 Task: Create a due date automation trigger when advanced on, 2 working days after a card is due add dates due in in more than 1 days at 11:00 AM.
Action: Mouse moved to (848, 263)
Screenshot: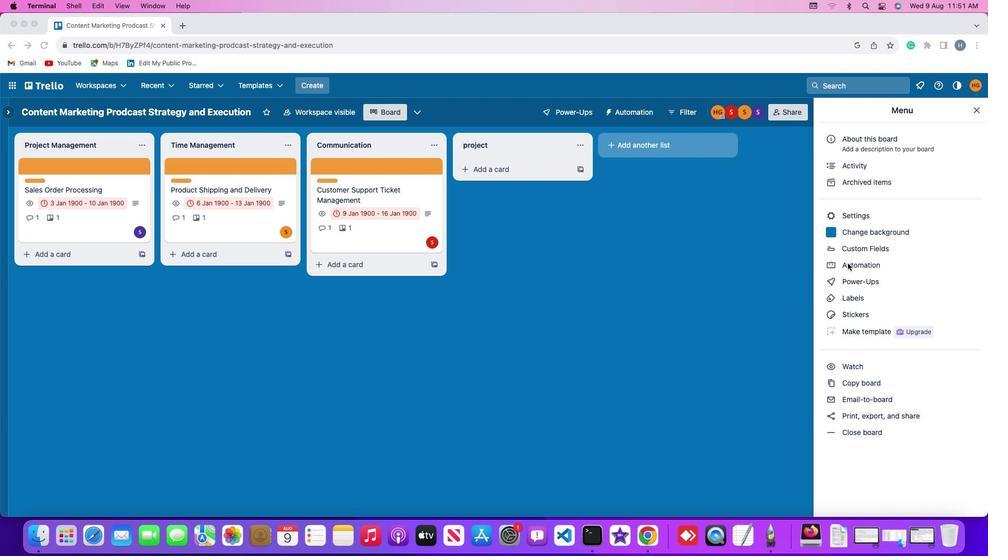 
Action: Mouse pressed left at (848, 263)
Screenshot: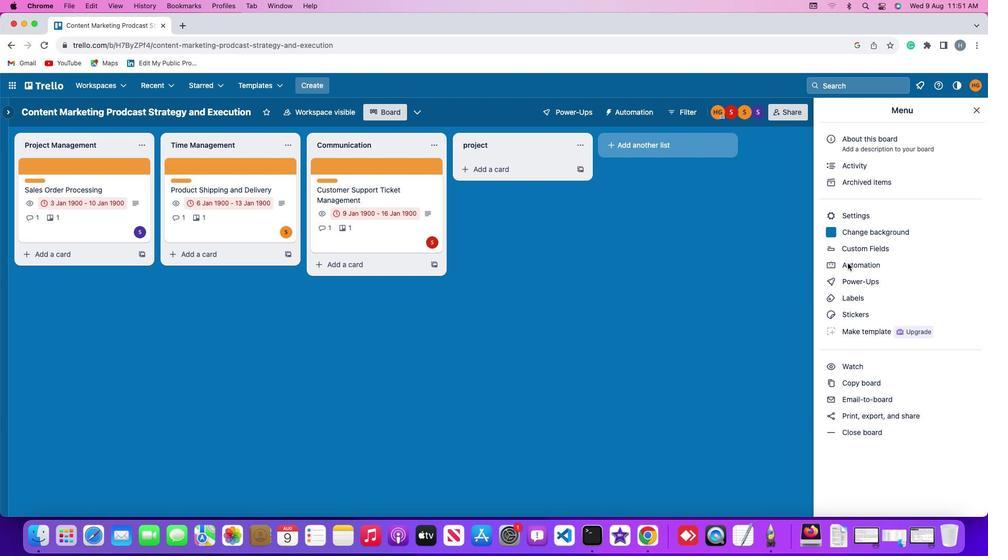 
Action: Mouse pressed left at (848, 263)
Screenshot: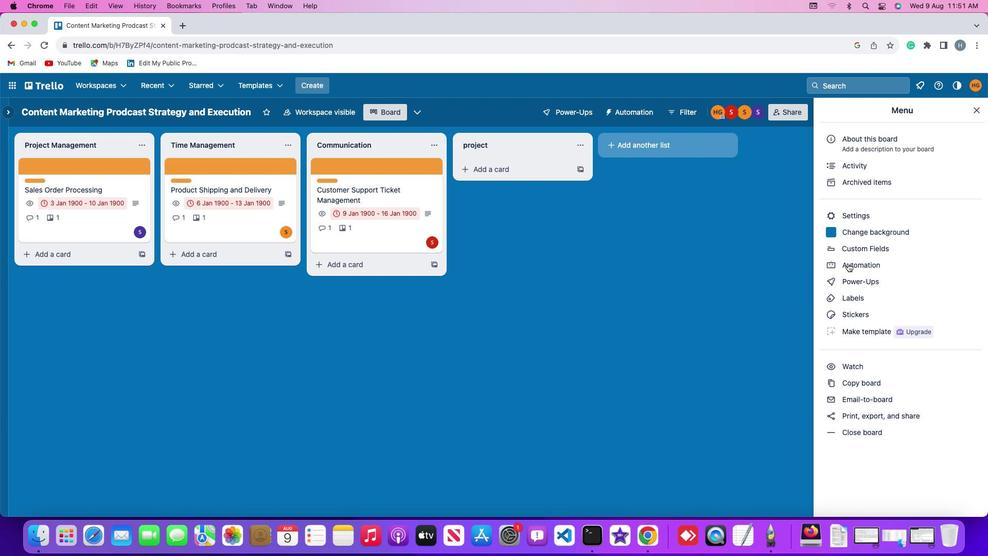 
Action: Mouse moved to (69, 242)
Screenshot: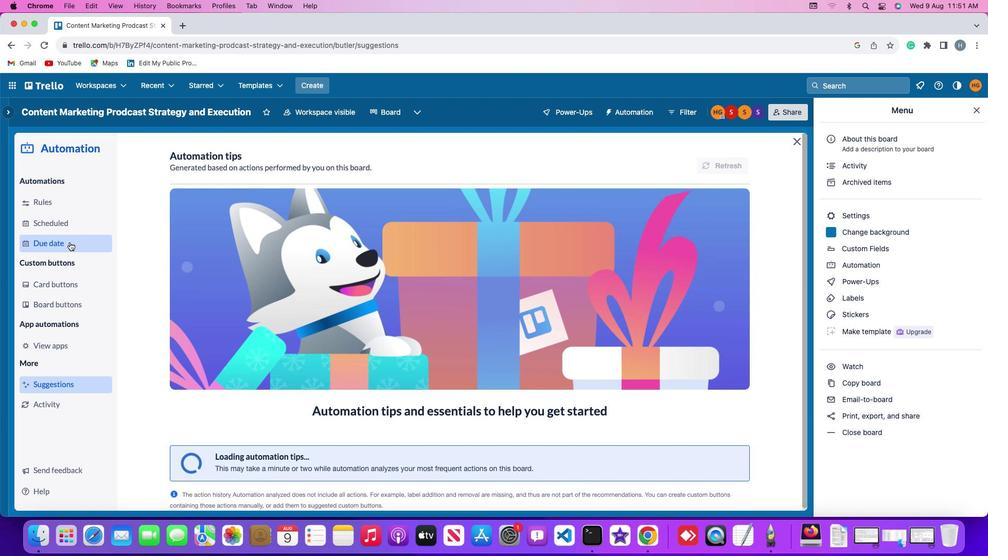 
Action: Mouse pressed left at (69, 242)
Screenshot: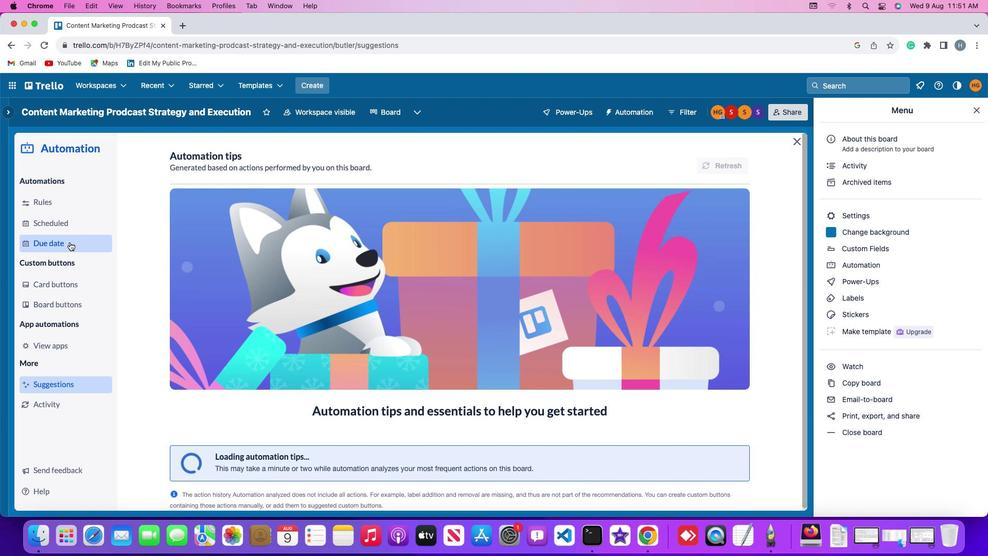 
Action: Mouse moved to (668, 158)
Screenshot: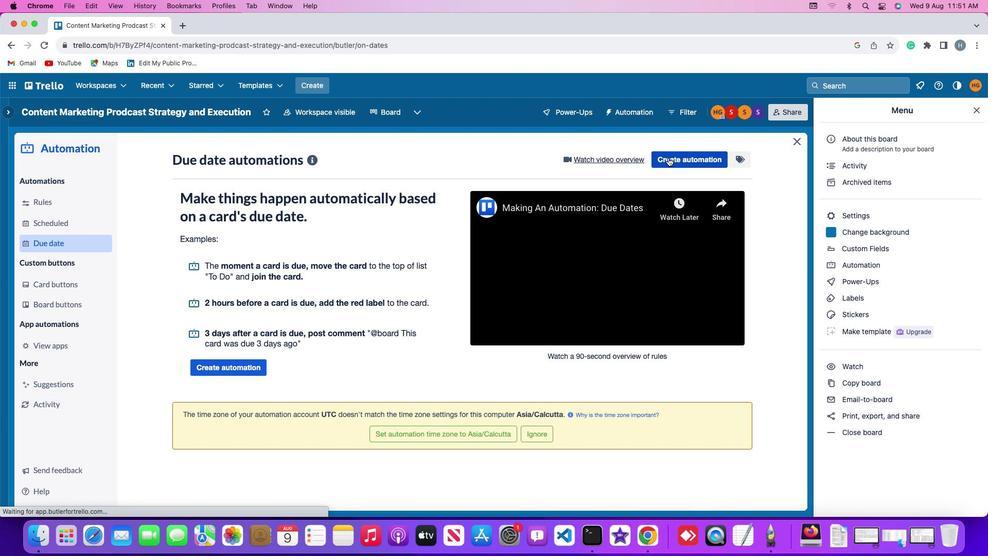 
Action: Mouse pressed left at (668, 158)
Screenshot: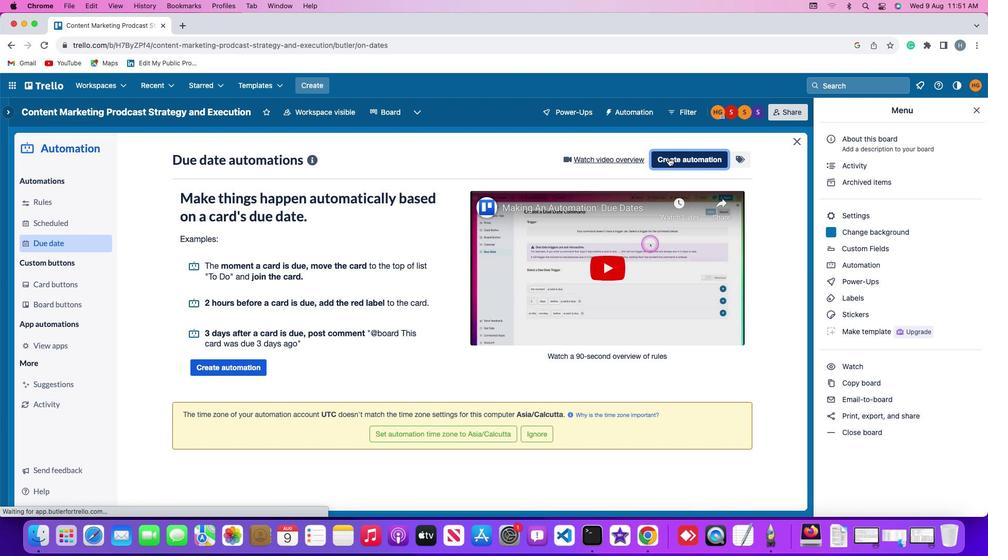 
Action: Mouse moved to (203, 259)
Screenshot: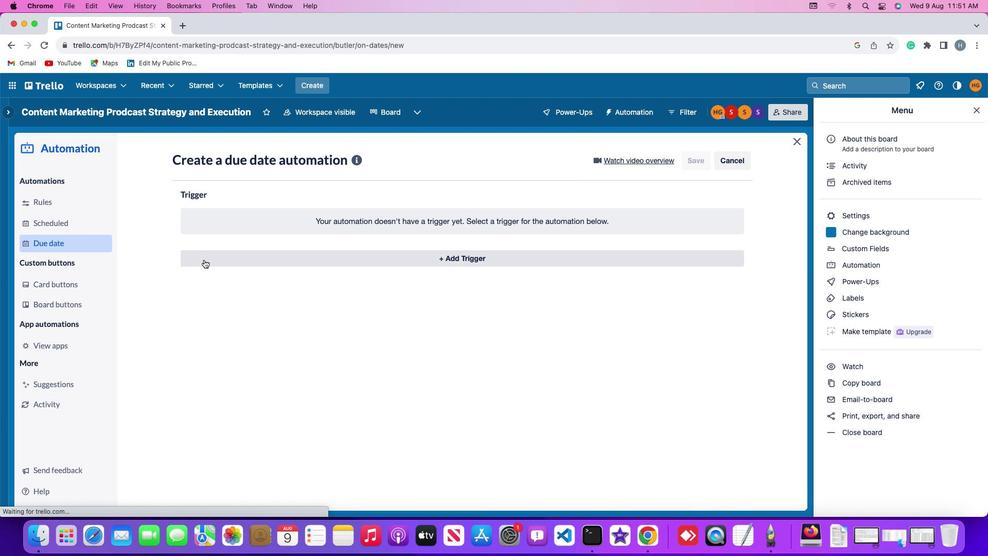 
Action: Mouse pressed left at (203, 259)
Screenshot: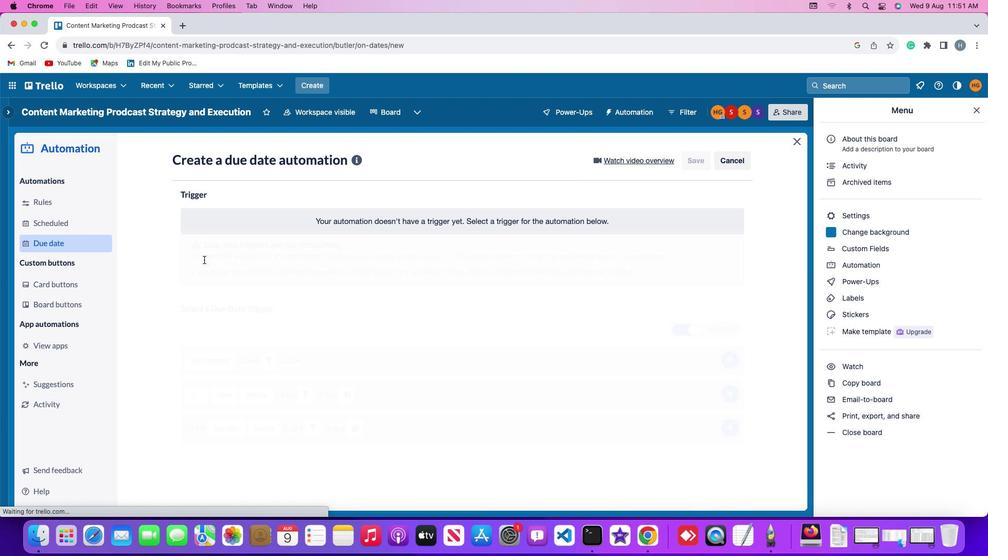 
Action: Mouse moved to (201, 414)
Screenshot: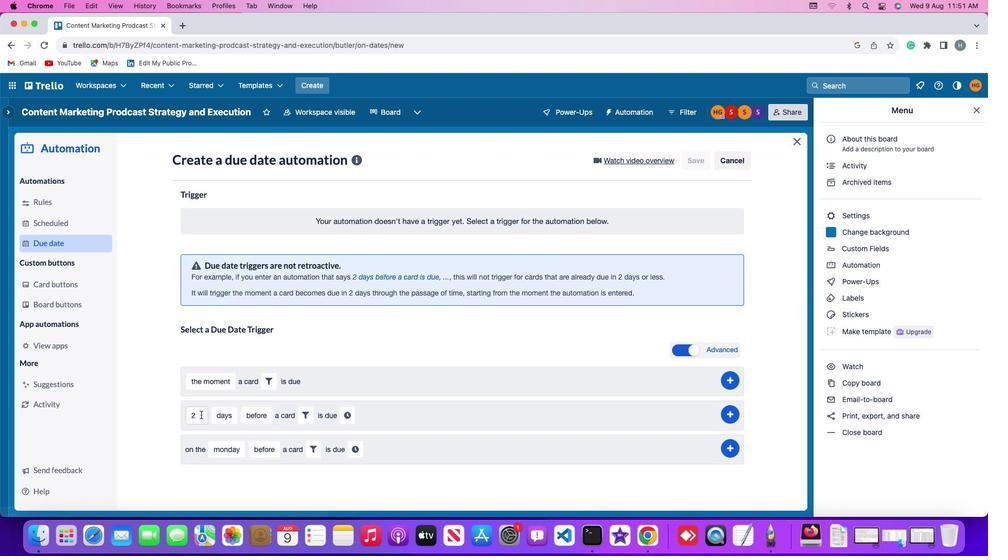 
Action: Mouse pressed left at (201, 414)
Screenshot: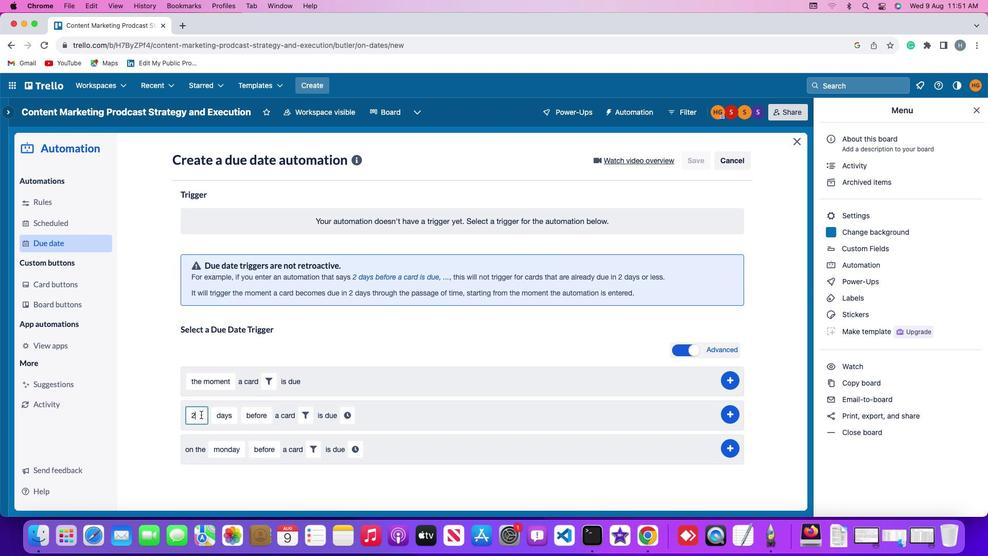 
Action: Mouse moved to (201, 414)
Screenshot: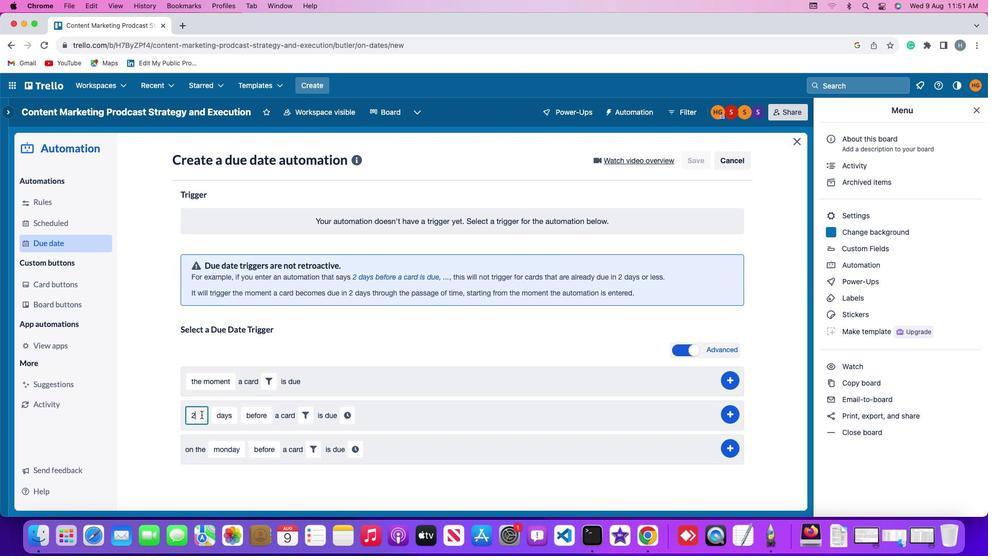 
Action: Key pressed Key.backspace'2'
Screenshot: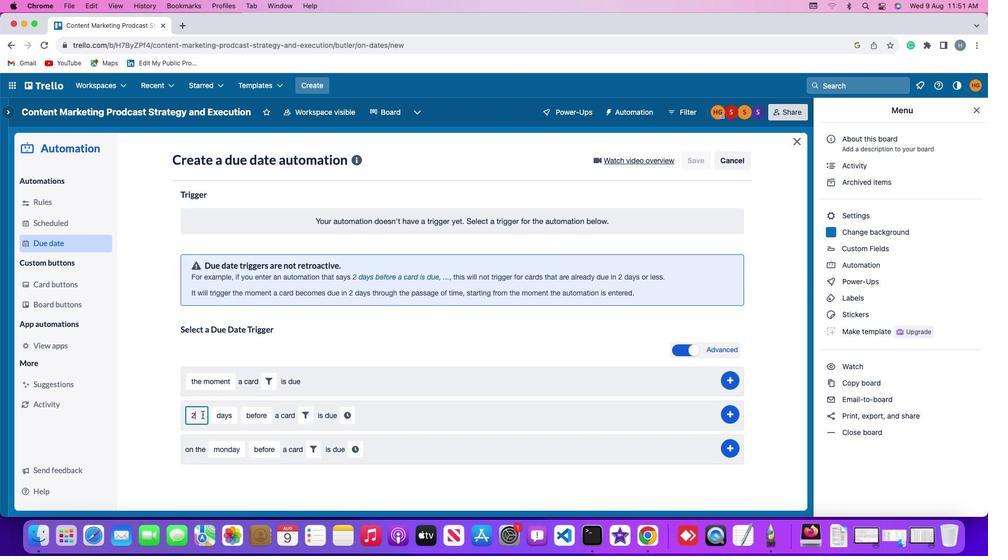 
Action: Mouse moved to (224, 418)
Screenshot: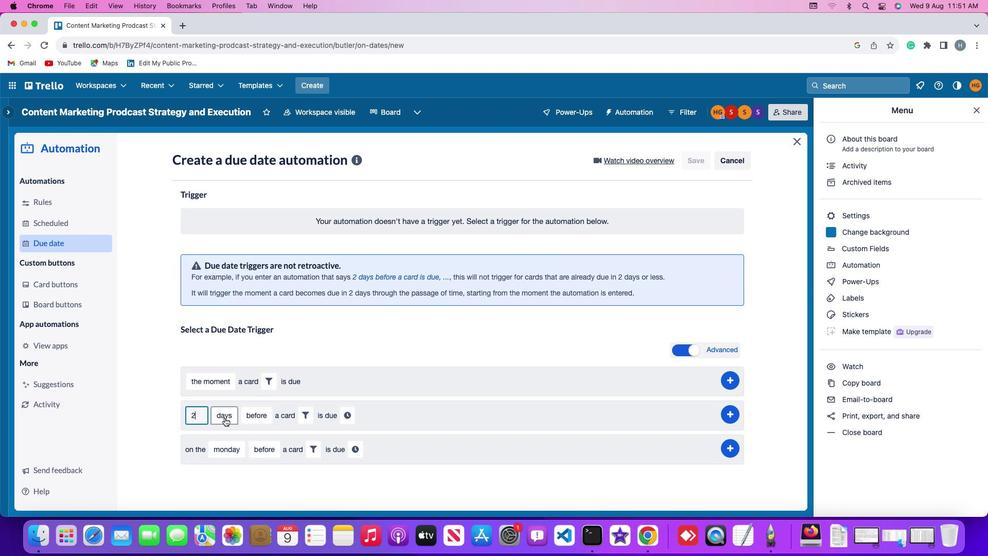 
Action: Mouse pressed left at (224, 418)
Screenshot: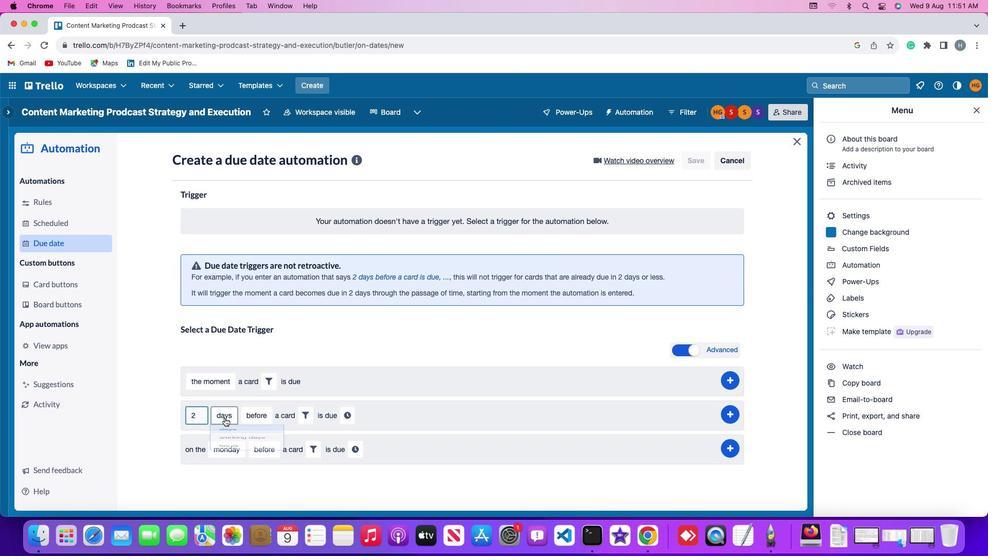 
Action: Mouse moved to (229, 460)
Screenshot: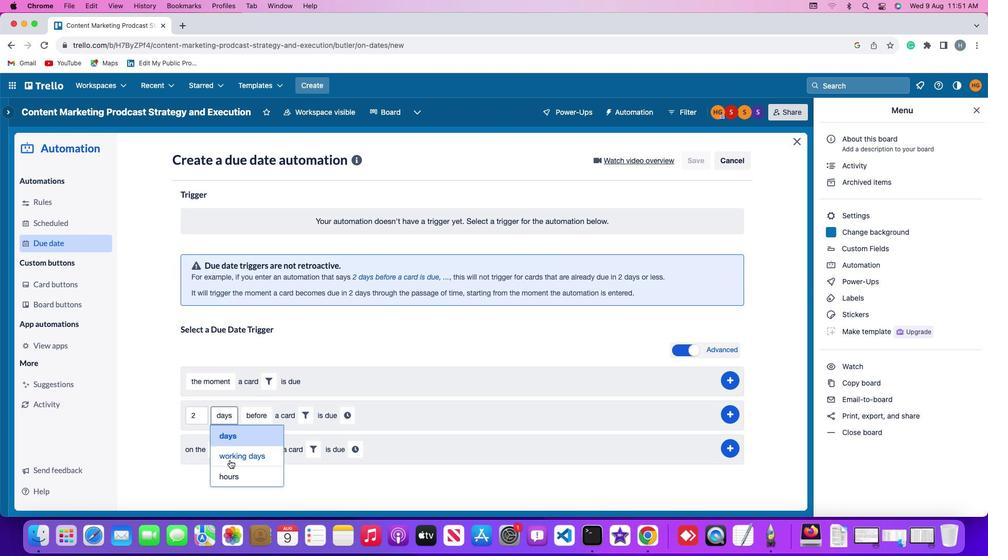 
Action: Mouse pressed left at (229, 460)
Screenshot: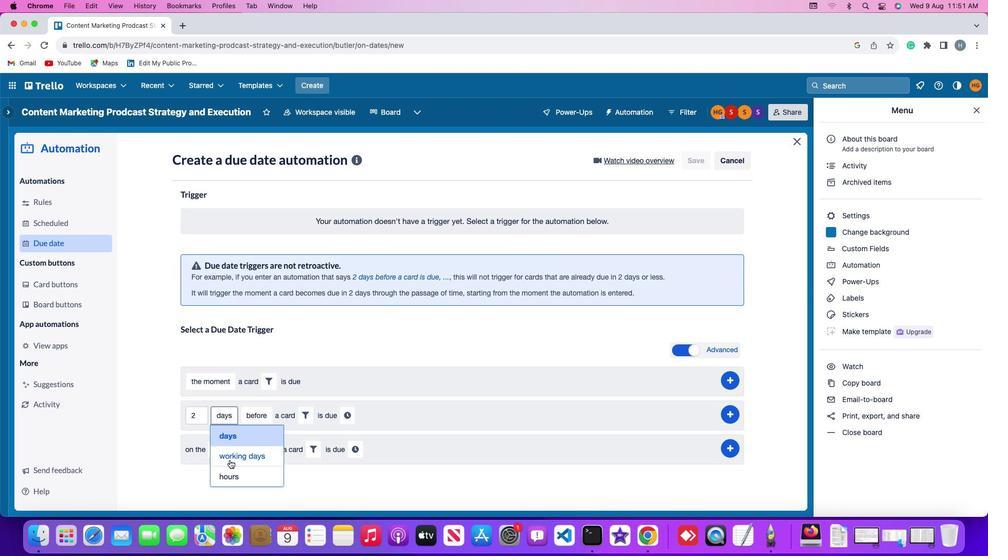 
Action: Mouse moved to (282, 412)
Screenshot: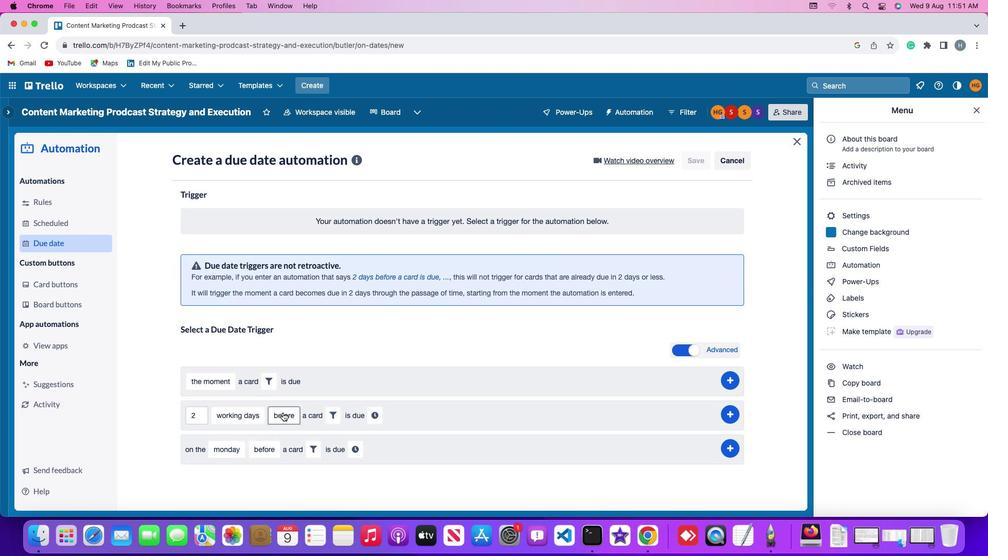 
Action: Mouse pressed left at (282, 412)
Screenshot: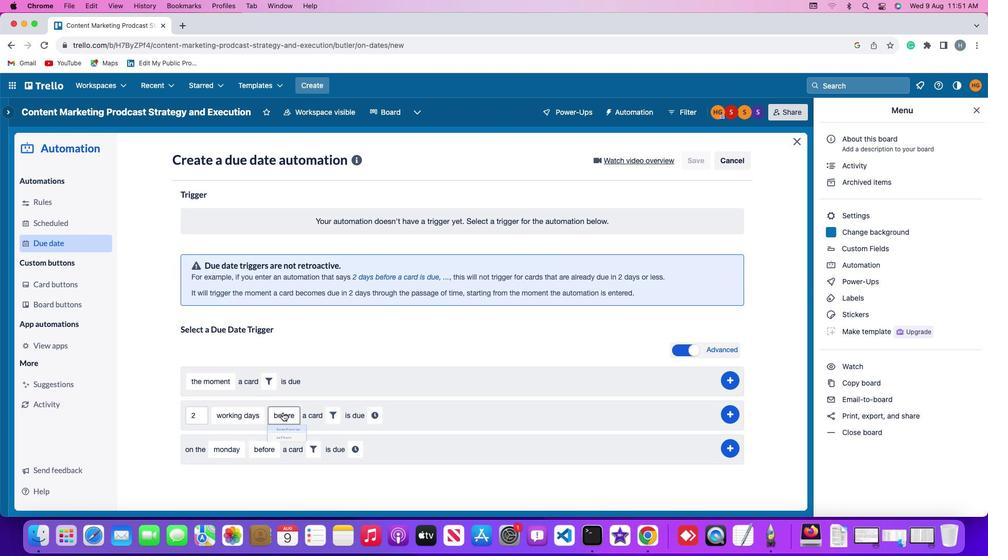
Action: Mouse moved to (280, 454)
Screenshot: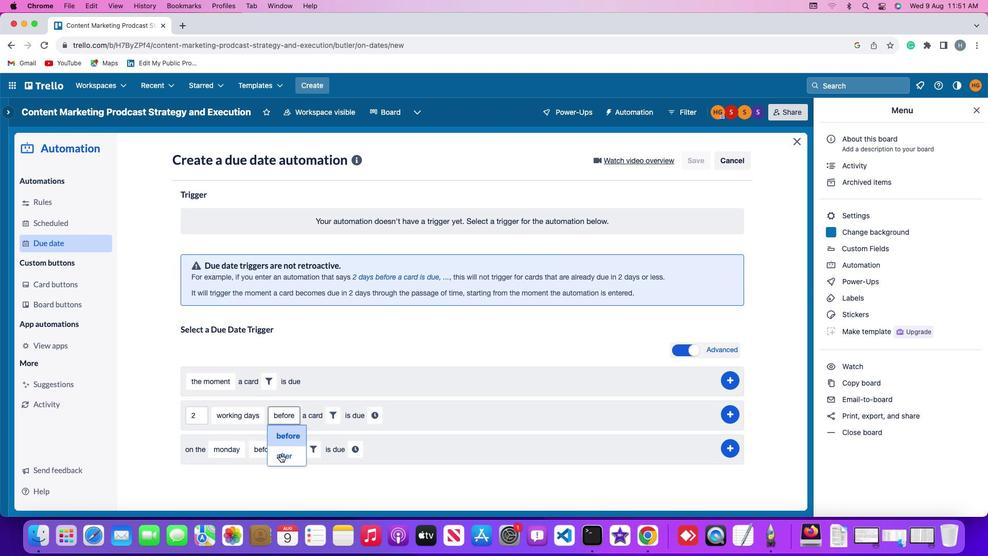 
Action: Mouse pressed left at (280, 454)
Screenshot: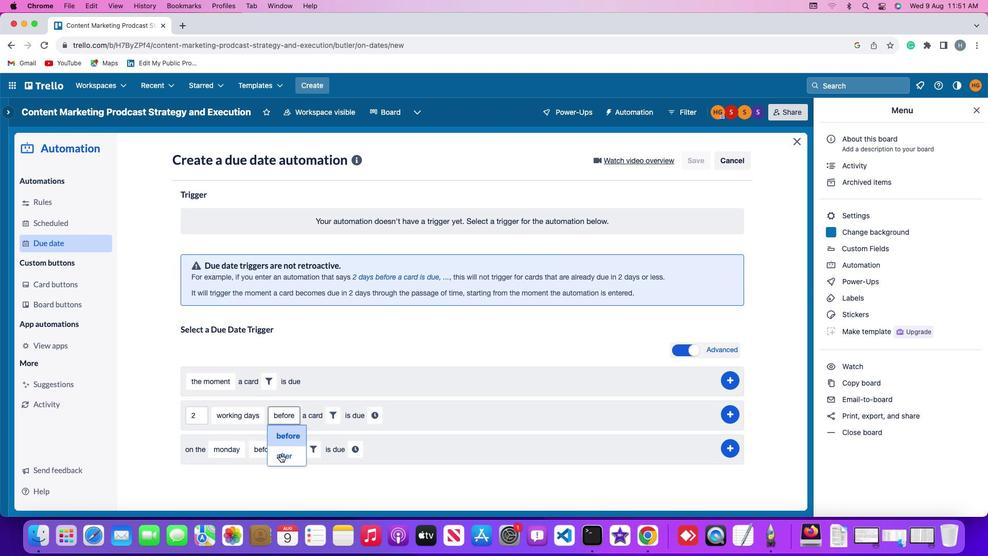 
Action: Mouse moved to (326, 417)
Screenshot: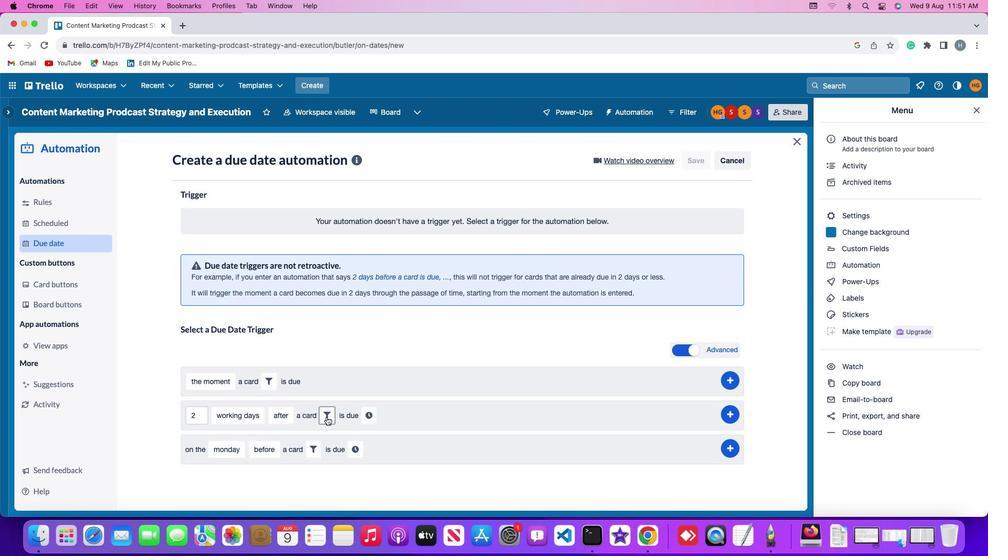 
Action: Mouse pressed left at (326, 417)
Screenshot: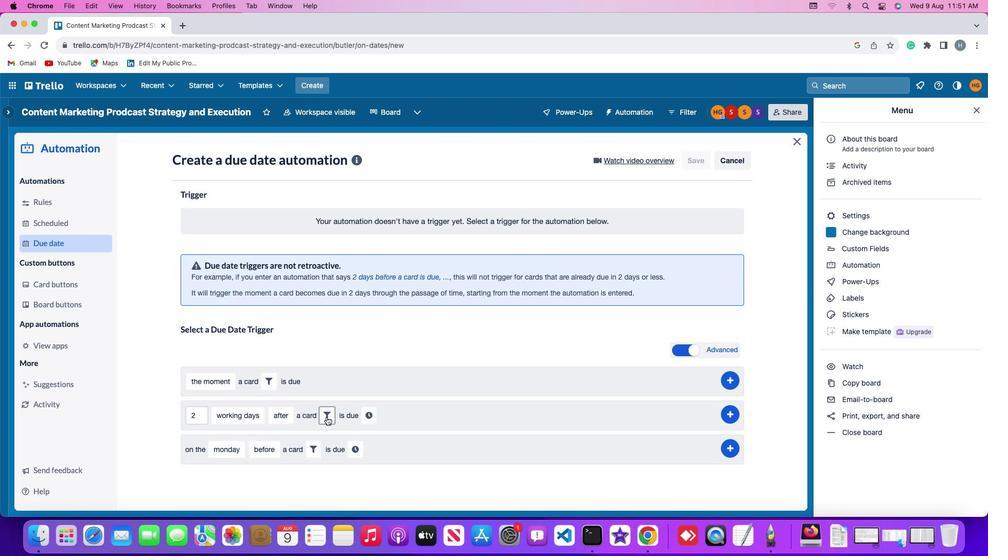 
Action: Mouse moved to (381, 454)
Screenshot: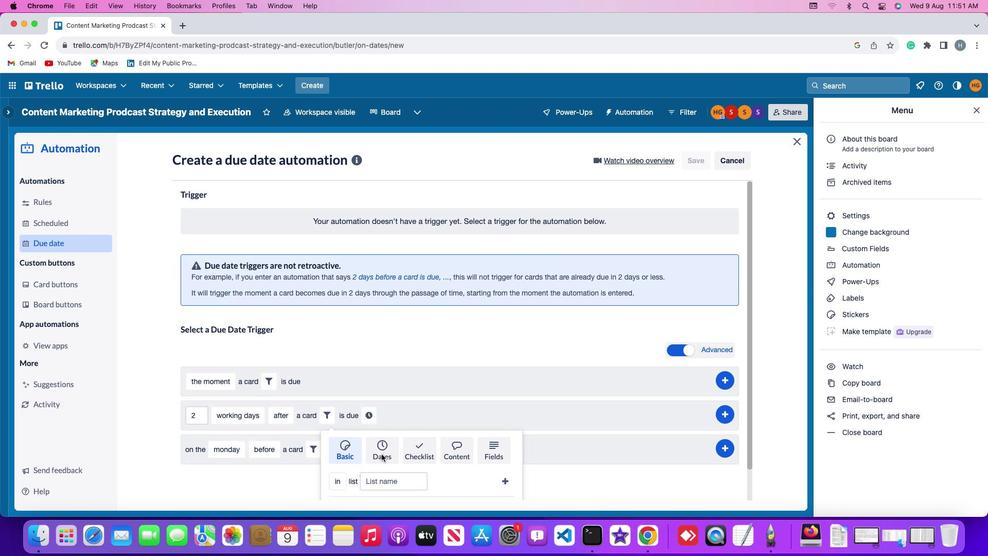 
Action: Mouse pressed left at (381, 454)
Screenshot: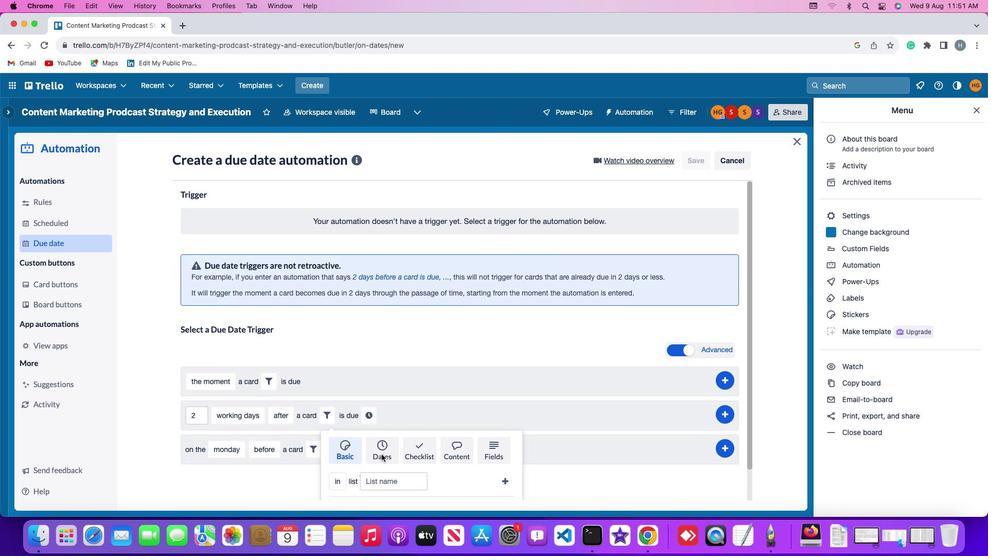 
Action: Mouse moved to (283, 481)
Screenshot: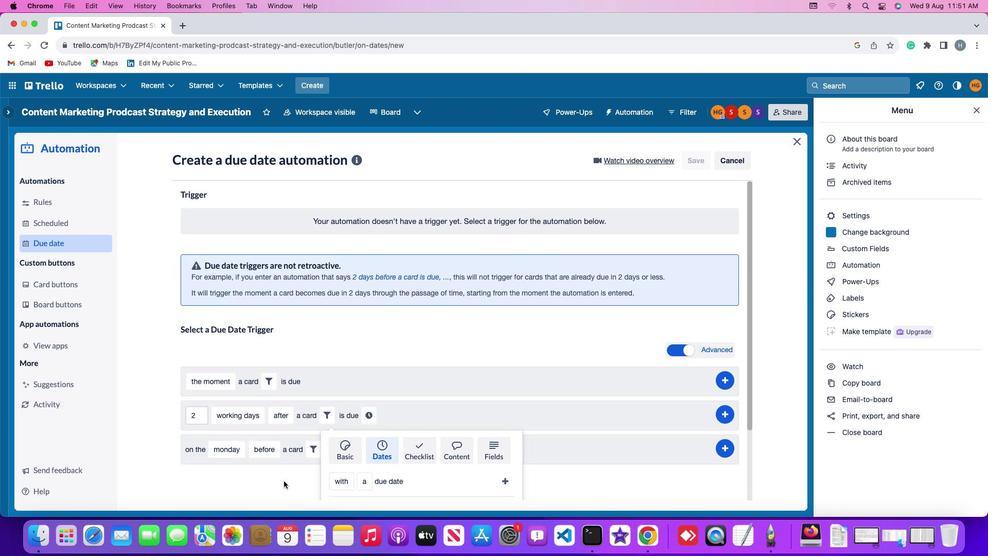 
Action: Mouse scrolled (283, 481) with delta (0, 0)
Screenshot: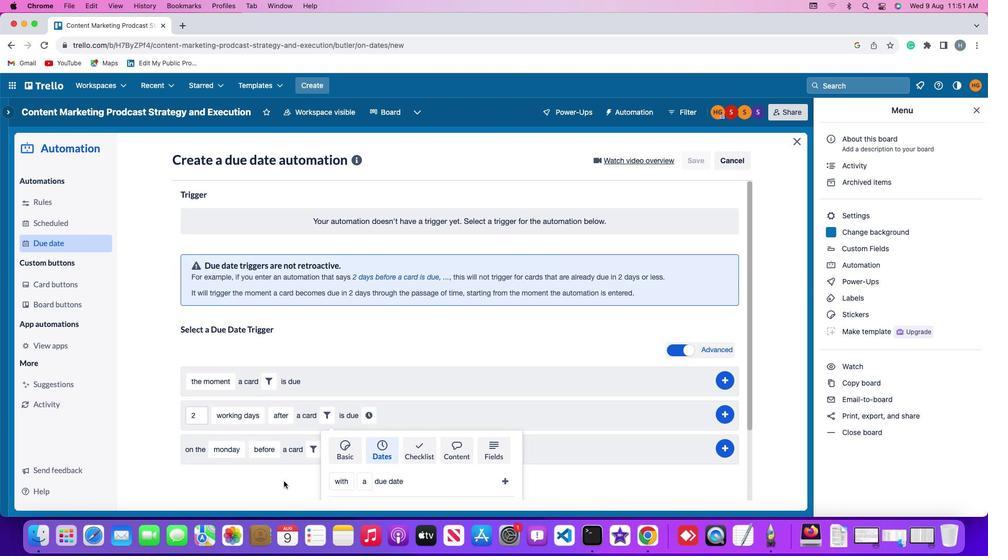 
Action: Mouse scrolled (283, 481) with delta (0, 0)
Screenshot: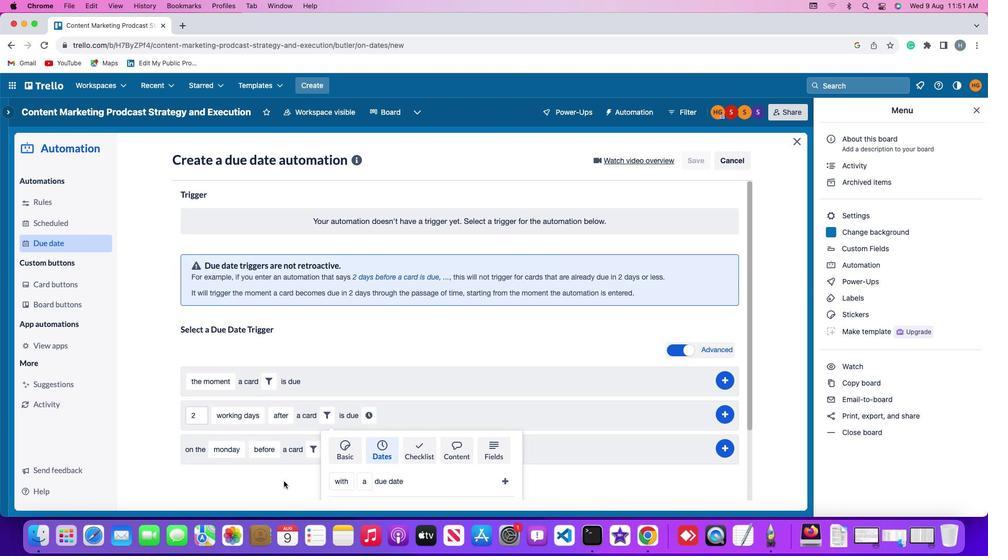 
Action: Mouse scrolled (283, 481) with delta (0, -2)
Screenshot: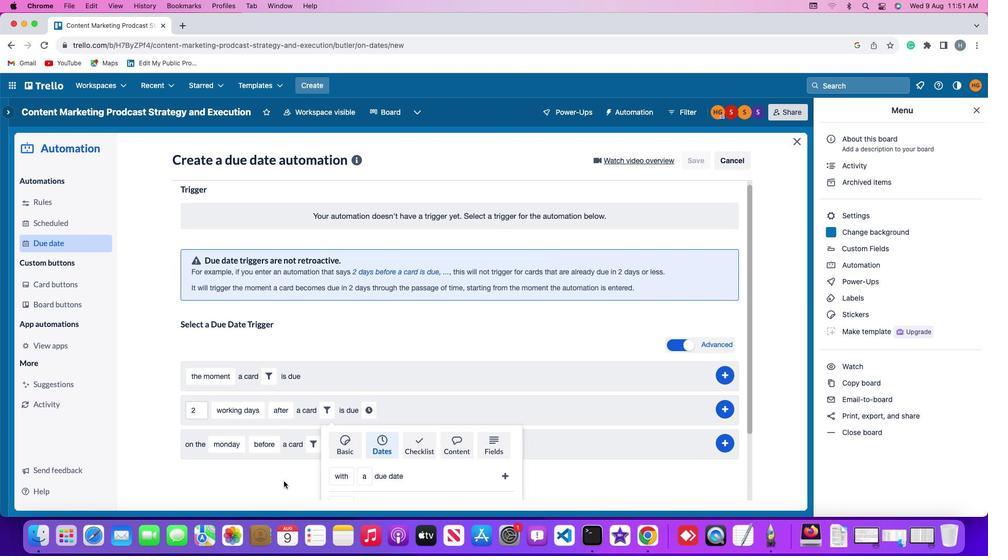 
Action: Mouse scrolled (283, 481) with delta (0, -2)
Screenshot: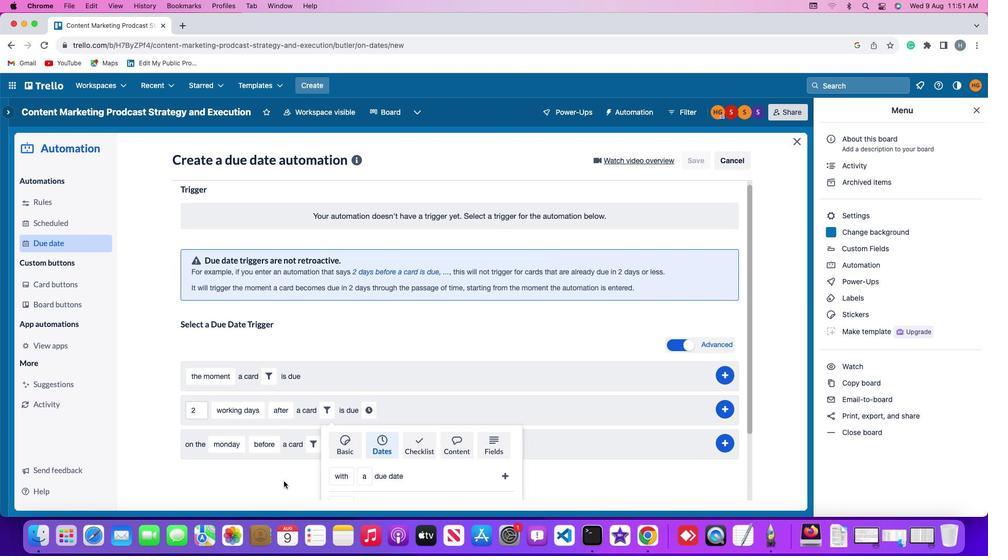
Action: Mouse scrolled (283, 481) with delta (0, -3)
Screenshot: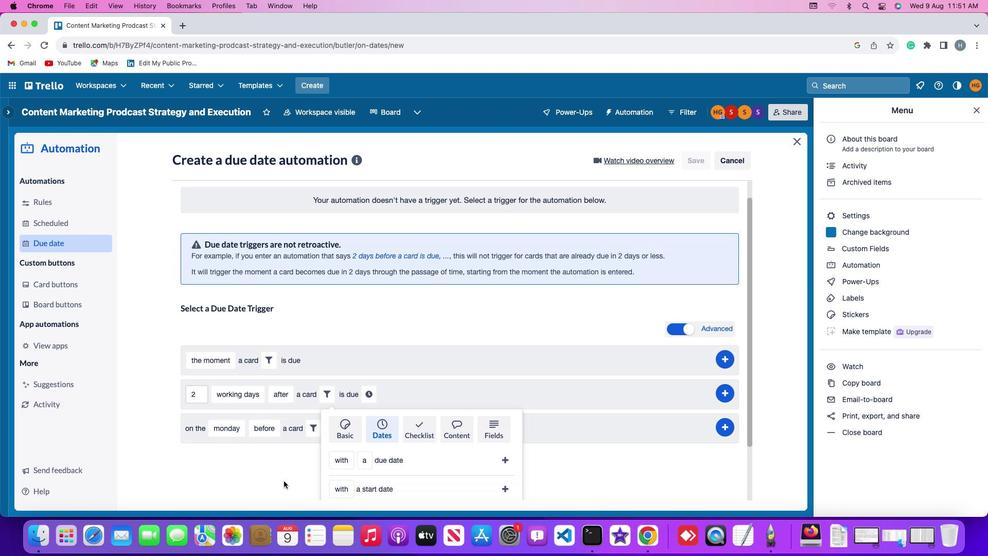 
Action: Mouse scrolled (283, 481) with delta (0, -3)
Screenshot: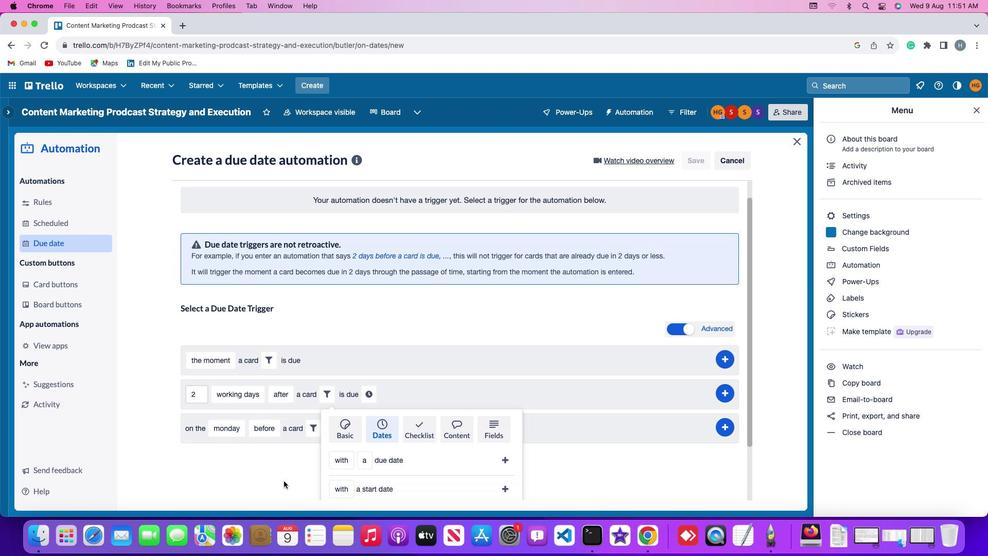 
Action: Mouse scrolled (283, 481) with delta (0, -3)
Screenshot: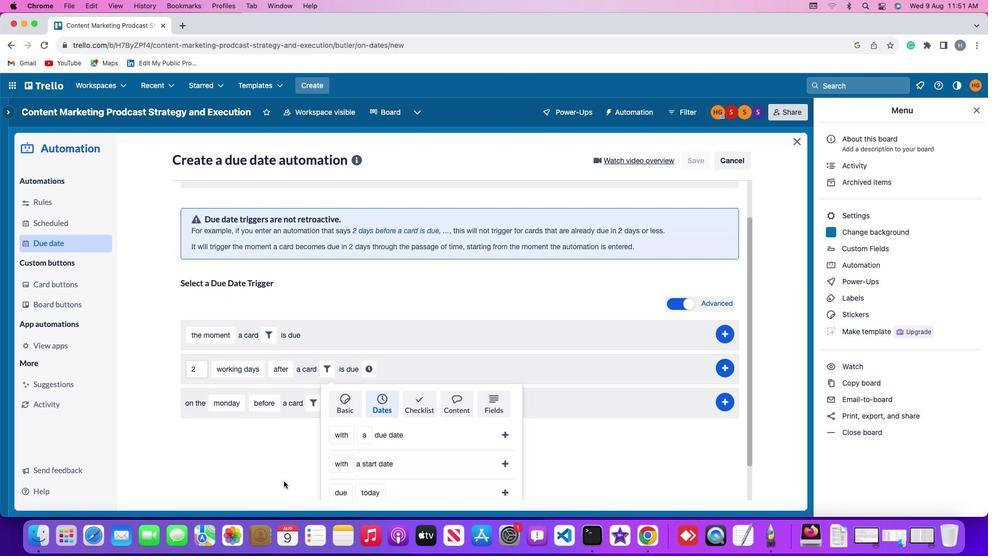 
Action: Mouse scrolled (283, 481) with delta (0, 0)
Screenshot: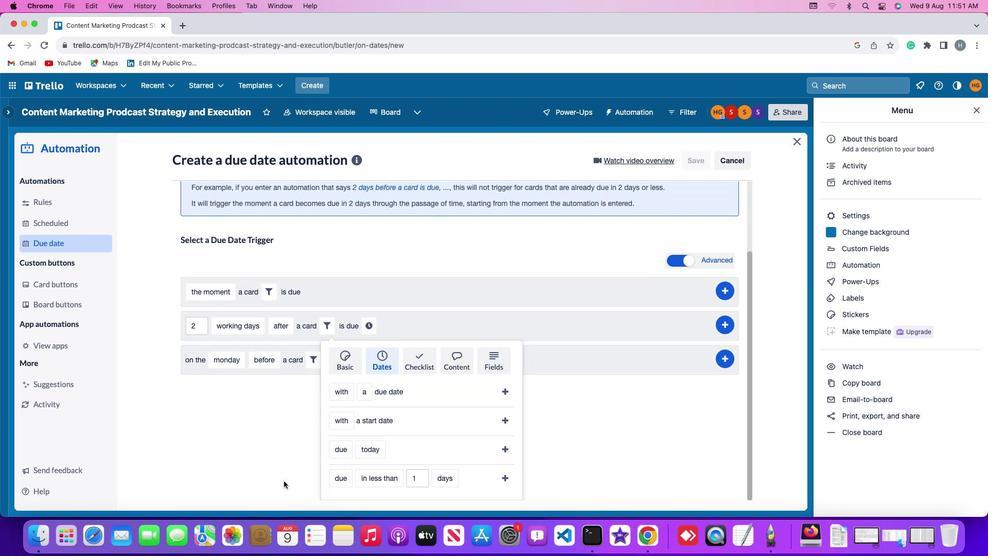 
Action: Mouse scrolled (283, 481) with delta (0, 0)
Screenshot: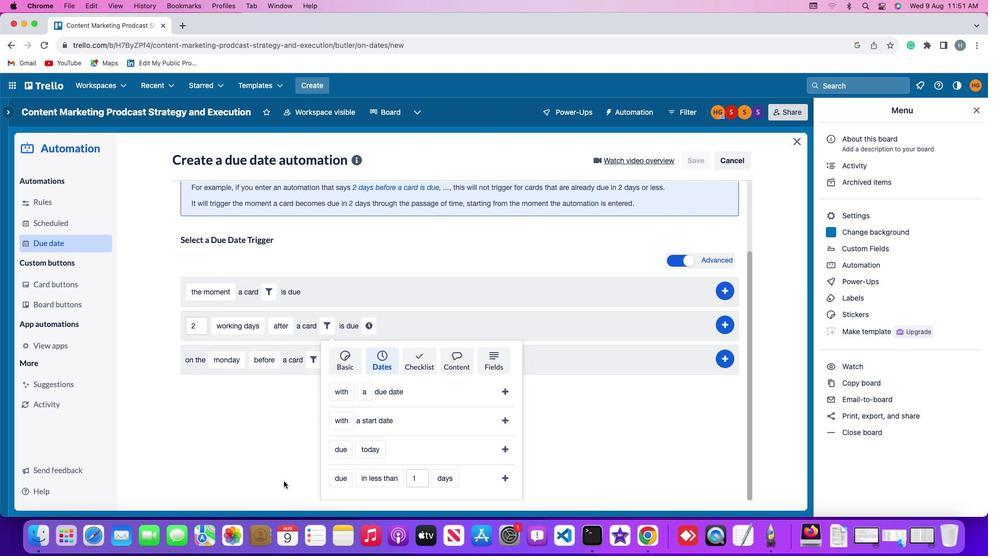 
Action: Mouse scrolled (283, 481) with delta (0, -1)
Screenshot: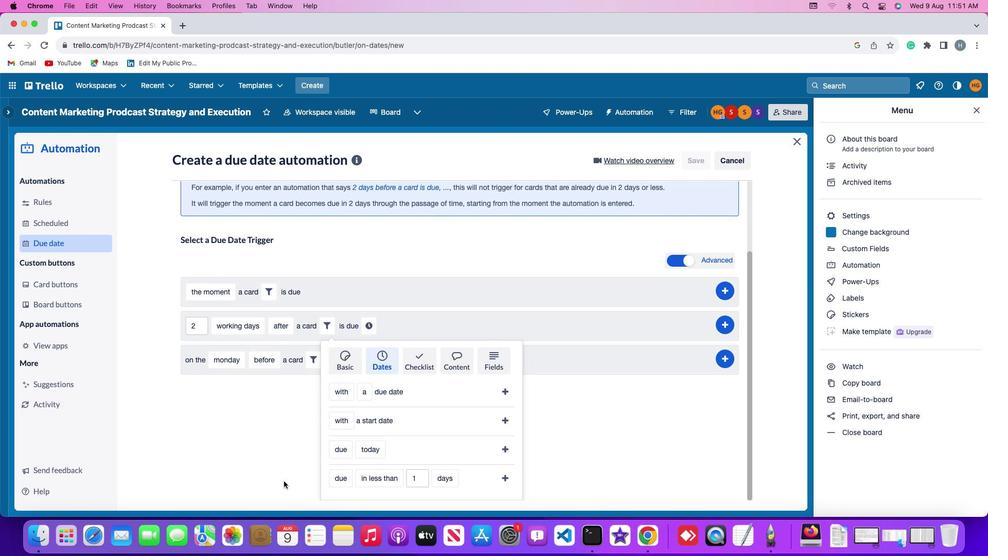 
Action: Mouse moved to (338, 479)
Screenshot: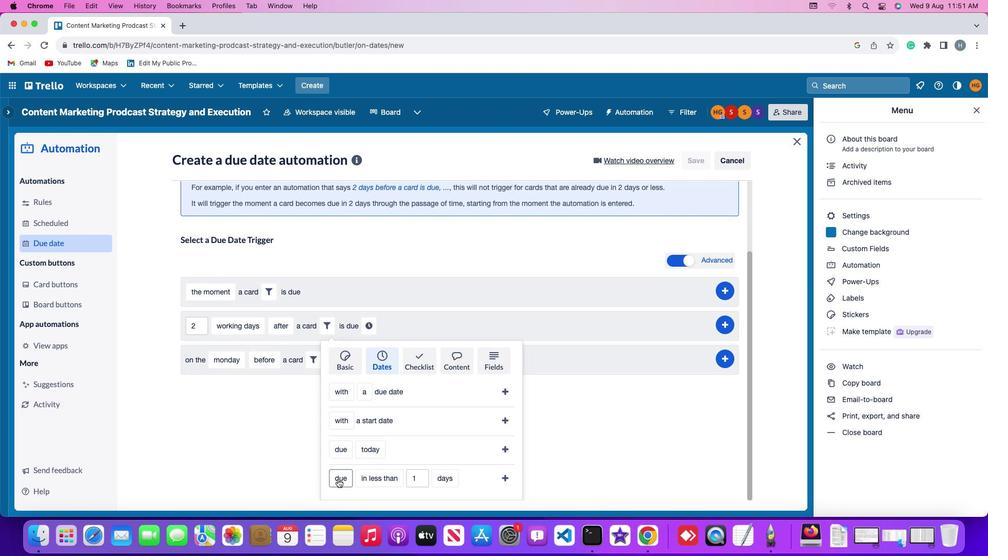 
Action: Mouse pressed left at (338, 479)
Screenshot: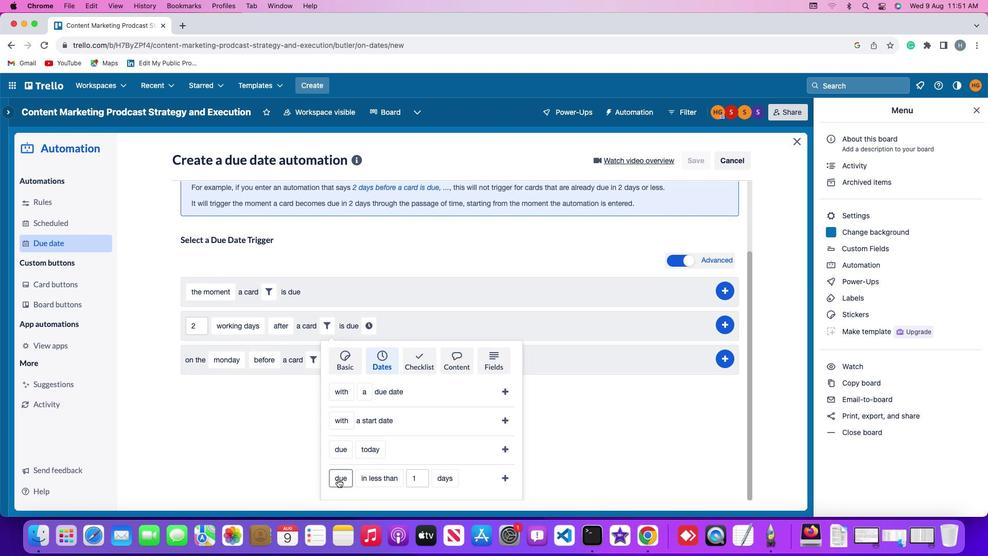 
Action: Mouse moved to (357, 439)
Screenshot: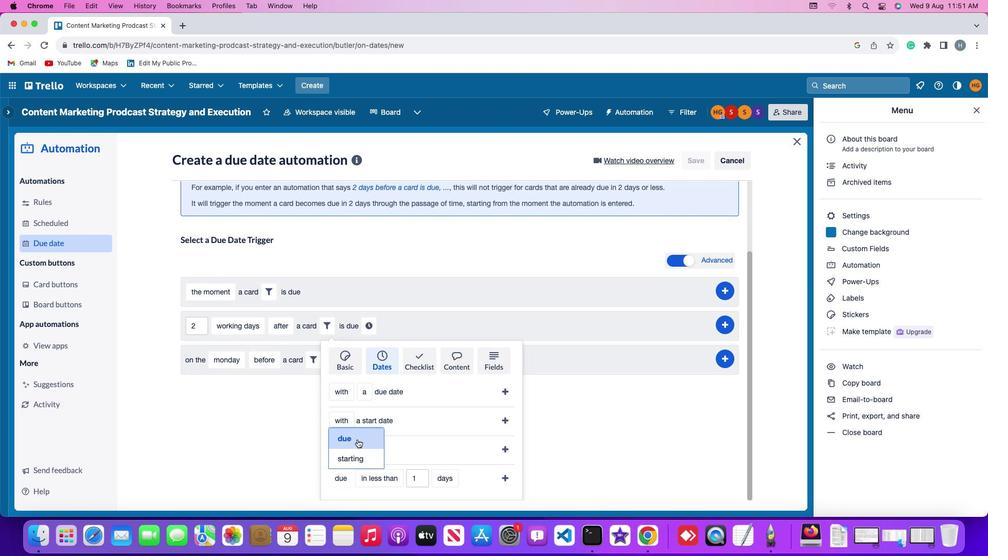 
Action: Mouse pressed left at (357, 439)
Screenshot: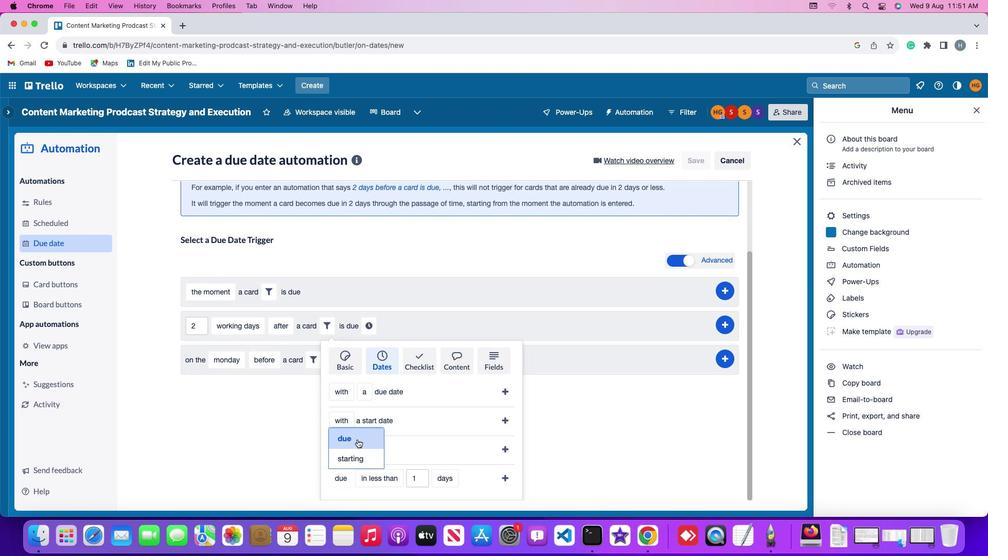 
Action: Mouse moved to (378, 478)
Screenshot: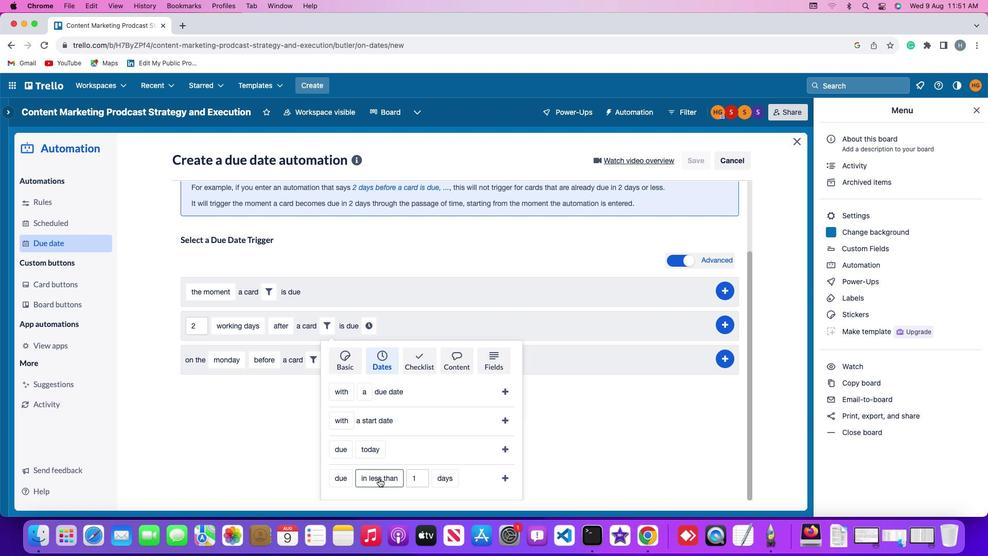 
Action: Mouse pressed left at (378, 478)
Screenshot: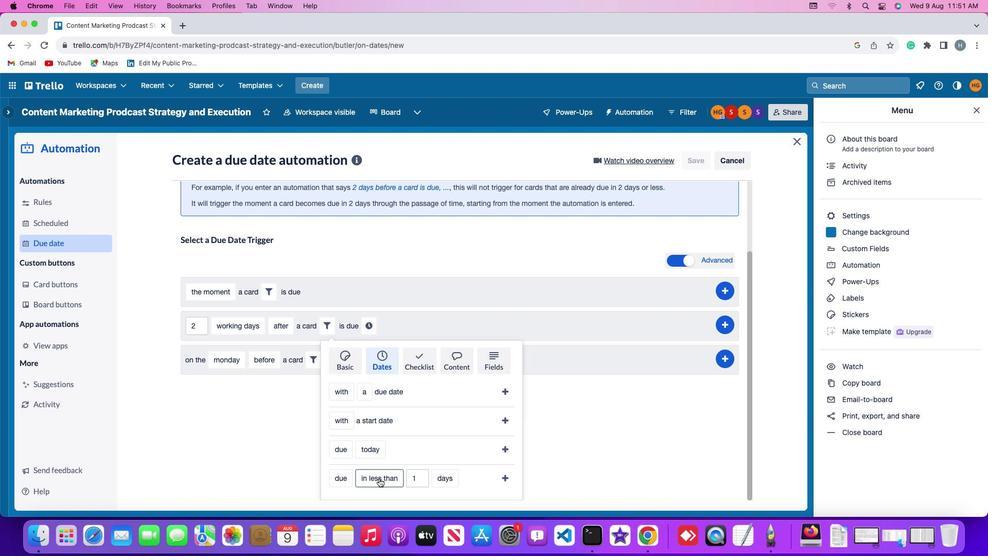 
Action: Mouse moved to (389, 414)
Screenshot: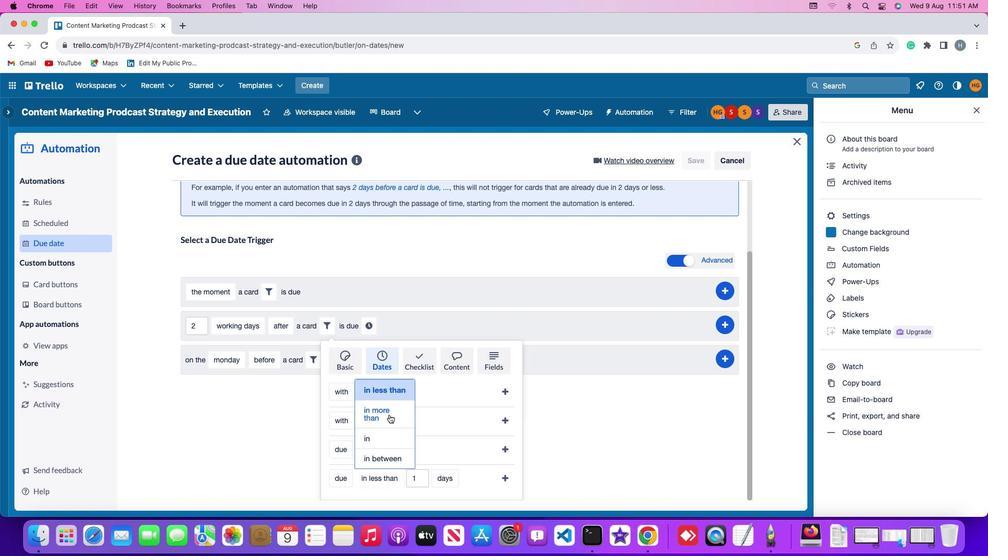 
Action: Mouse pressed left at (389, 414)
Screenshot: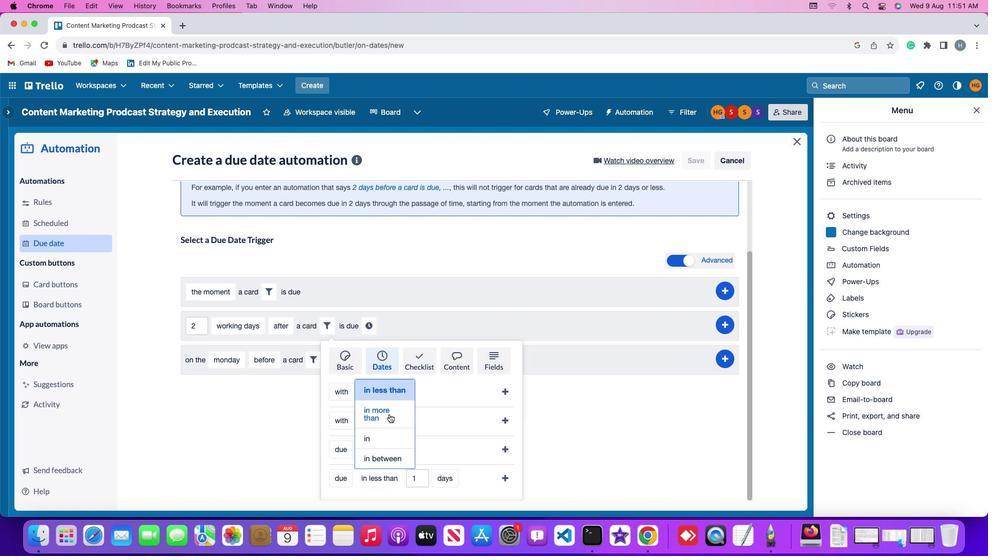 
Action: Mouse moved to (422, 478)
Screenshot: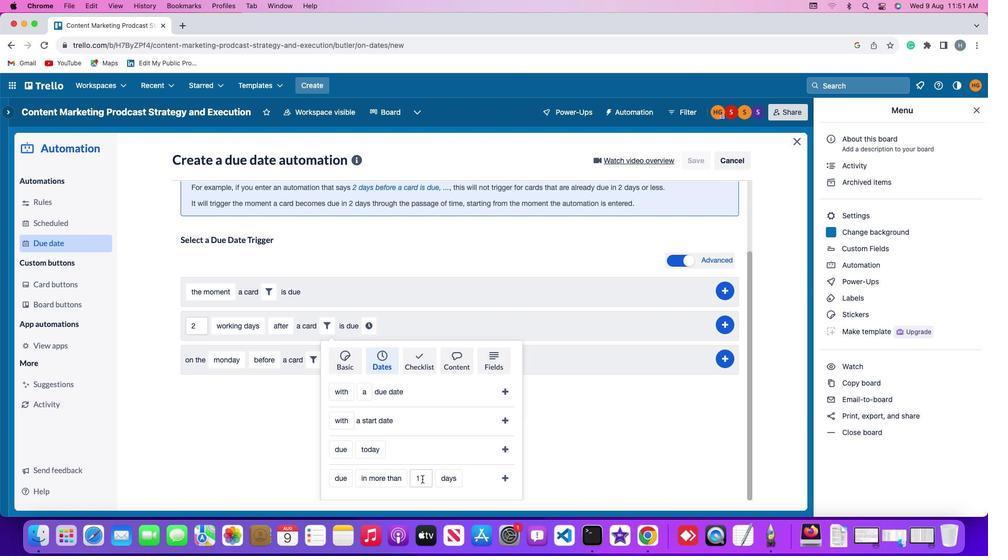 
Action: Mouse pressed left at (422, 478)
Screenshot: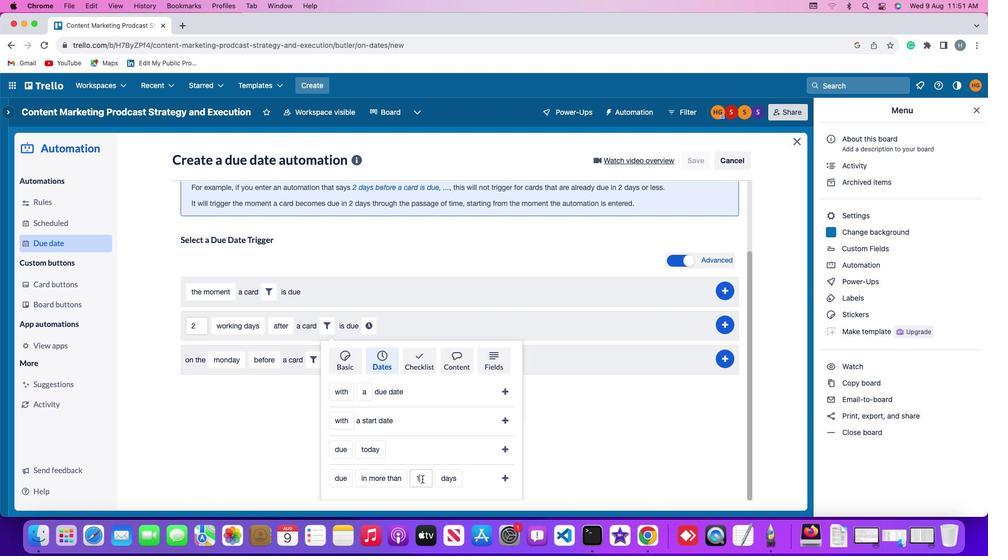 
Action: Key pressed Key.backspace
Screenshot: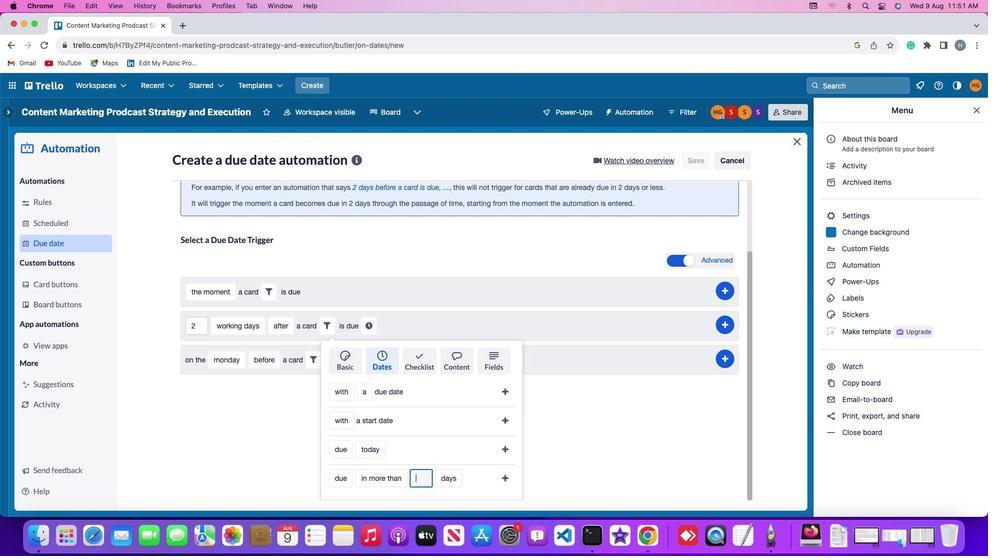 
Action: Mouse moved to (422, 478)
Screenshot: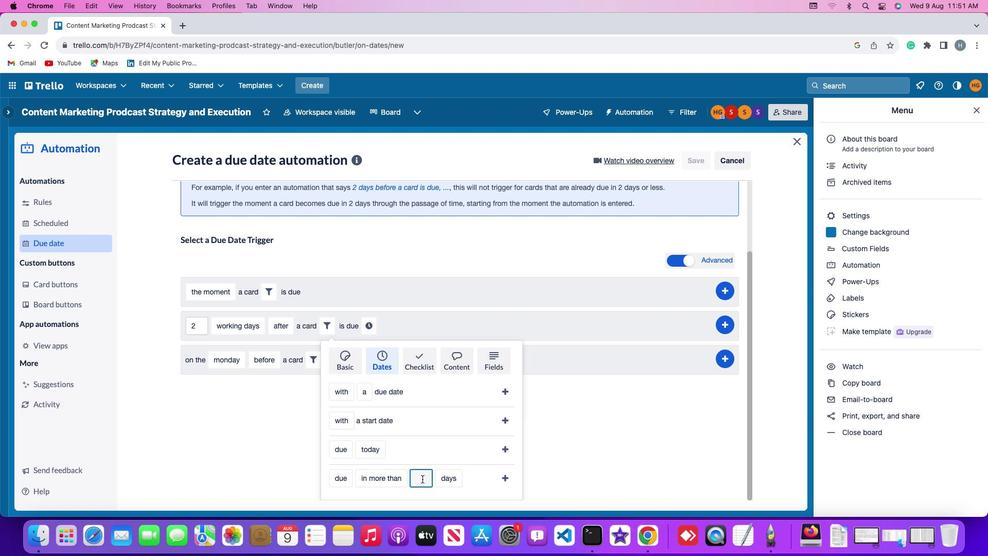 
Action: Key pressed '1'
Screenshot: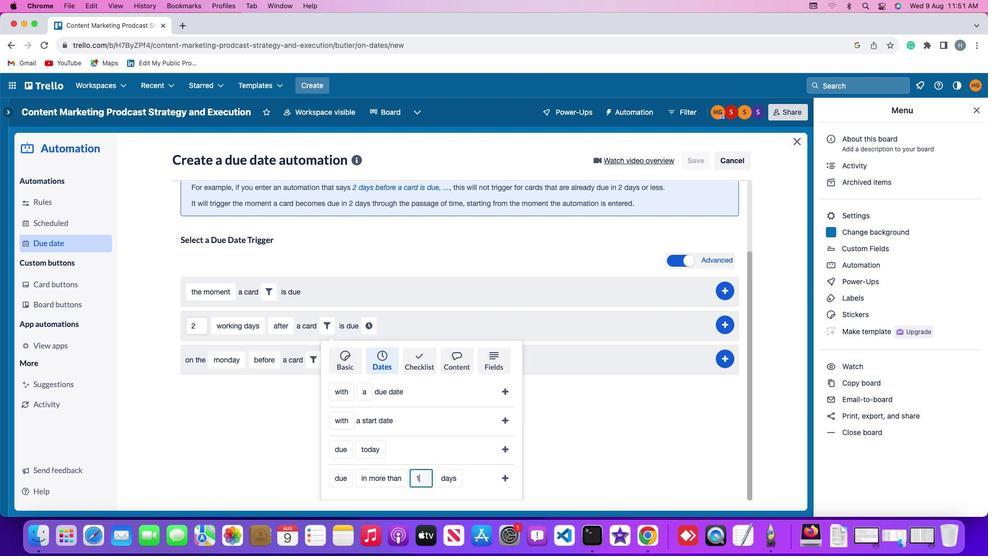 
Action: Mouse moved to (444, 479)
Screenshot: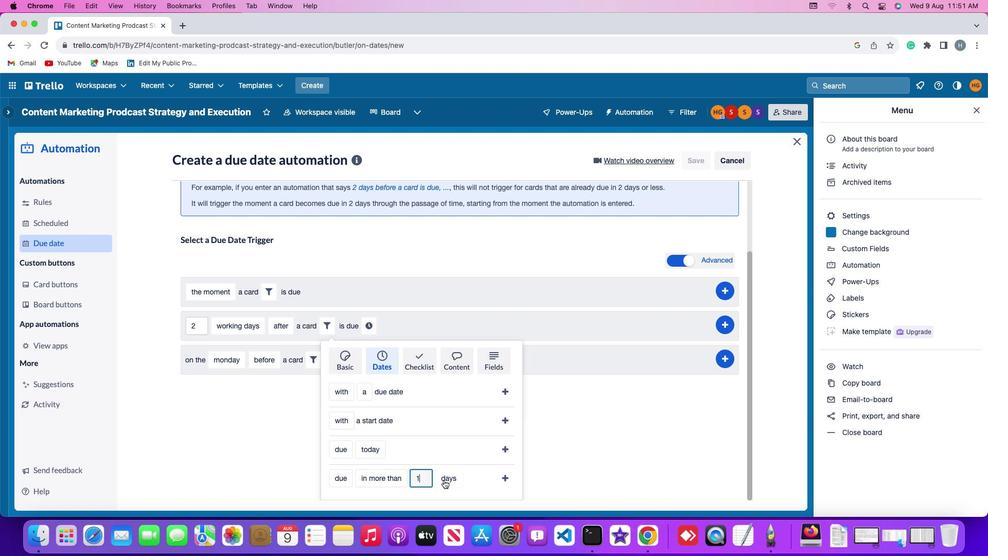 
Action: Mouse pressed left at (444, 479)
Screenshot: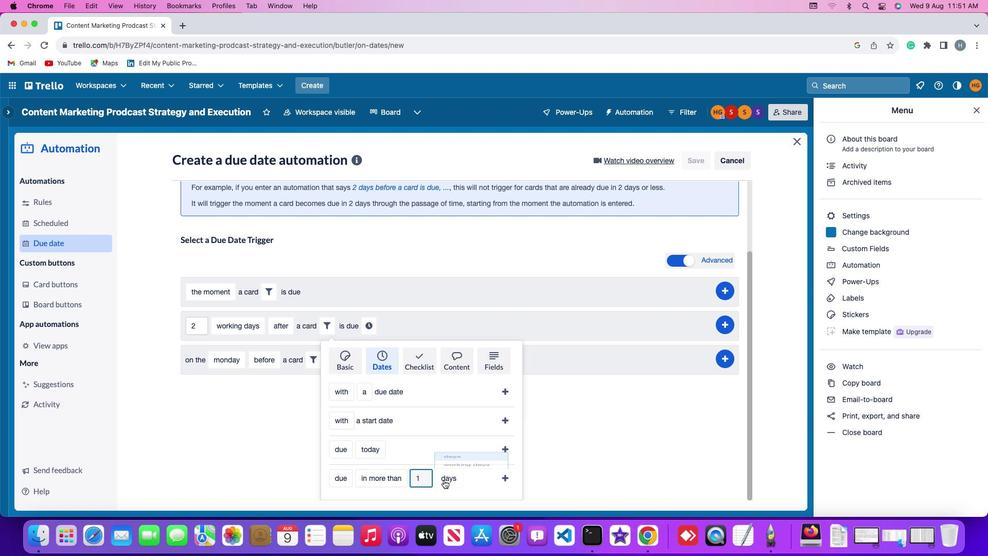 
Action: Mouse moved to (459, 440)
Screenshot: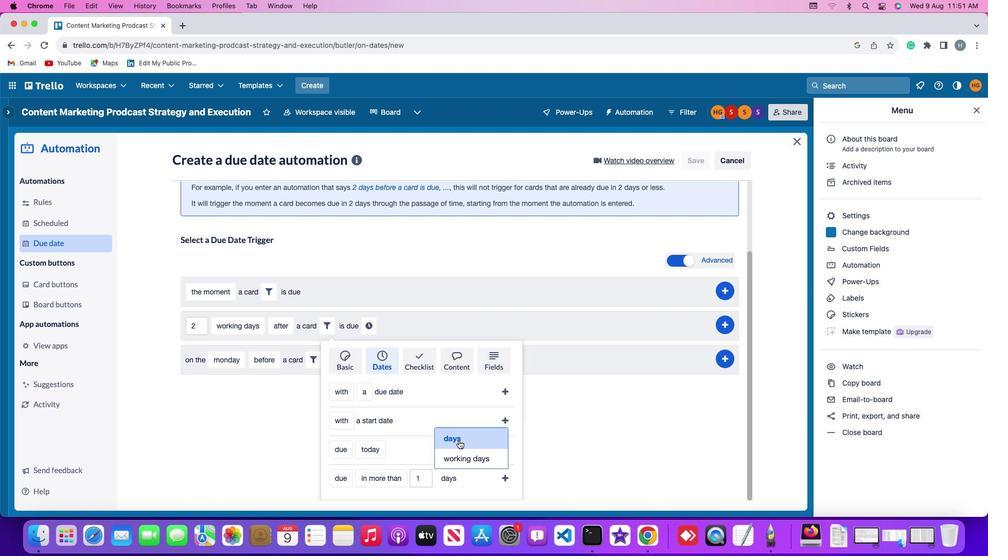 
Action: Mouse pressed left at (459, 440)
Screenshot: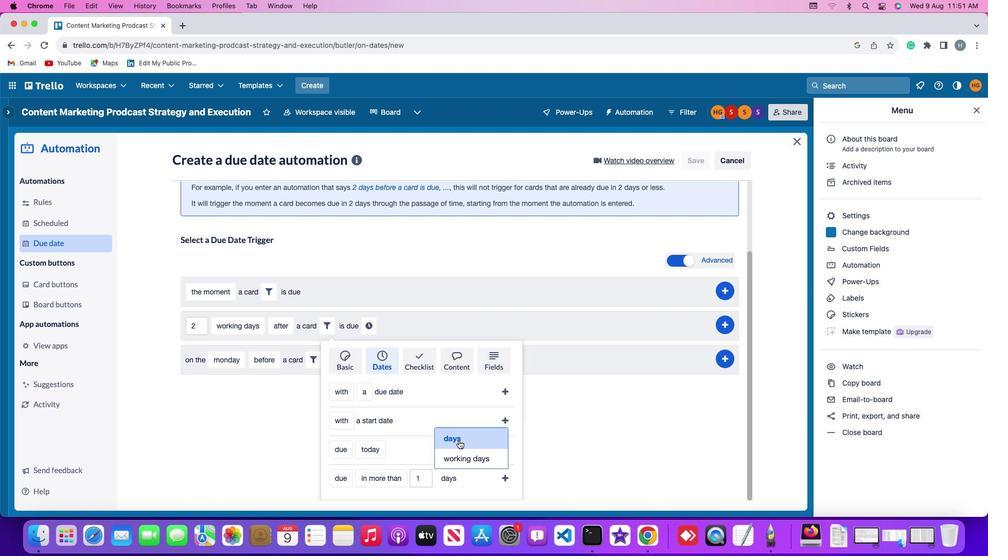
Action: Mouse moved to (505, 477)
Screenshot: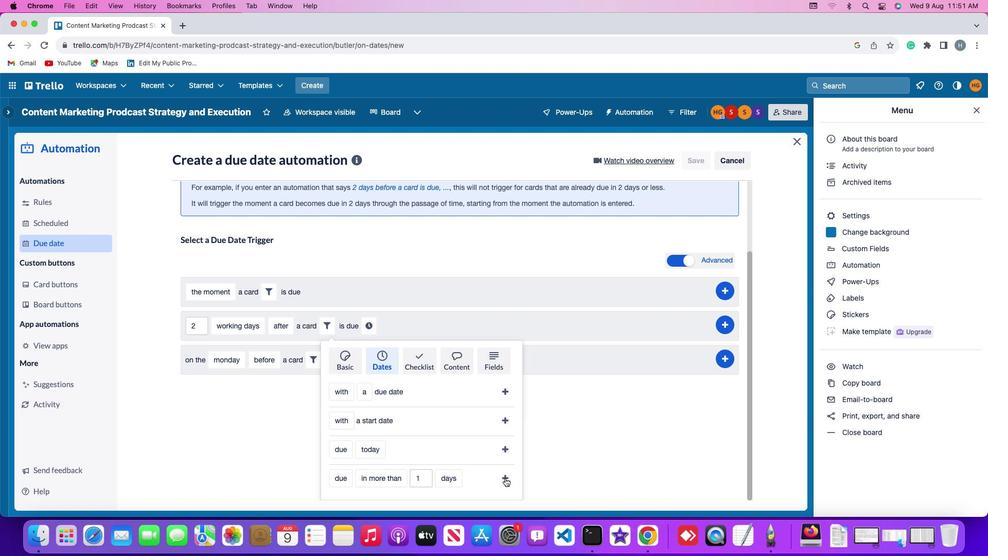 
Action: Mouse pressed left at (505, 477)
Screenshot: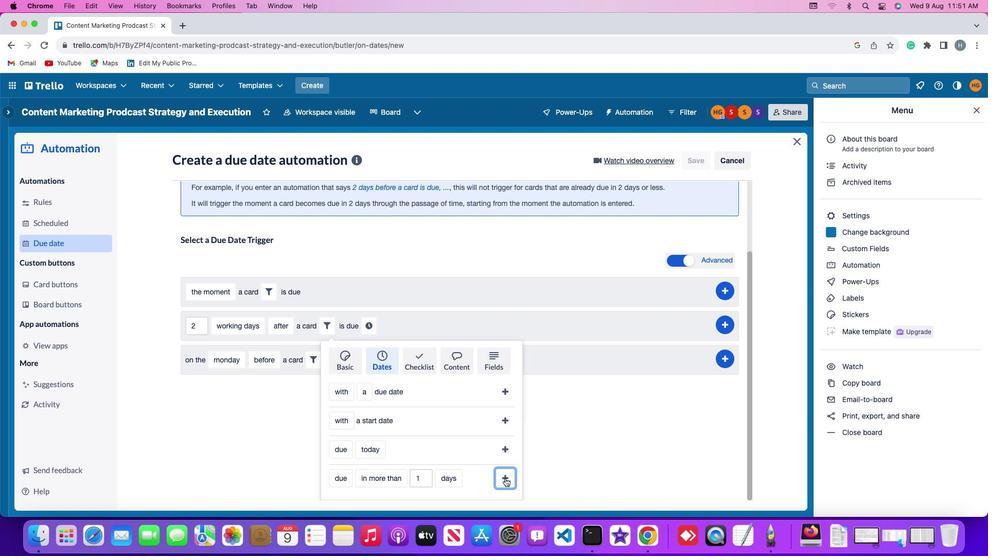 
Action: Mouse moved to (475, 419)
Screenshot: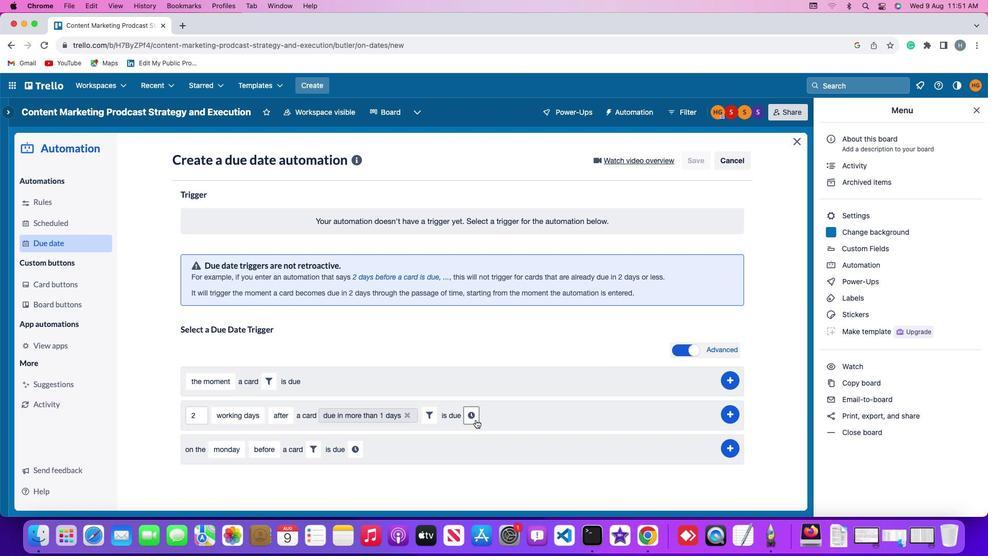
Action: Mouse pressed left at (475, 419)
Screenshot: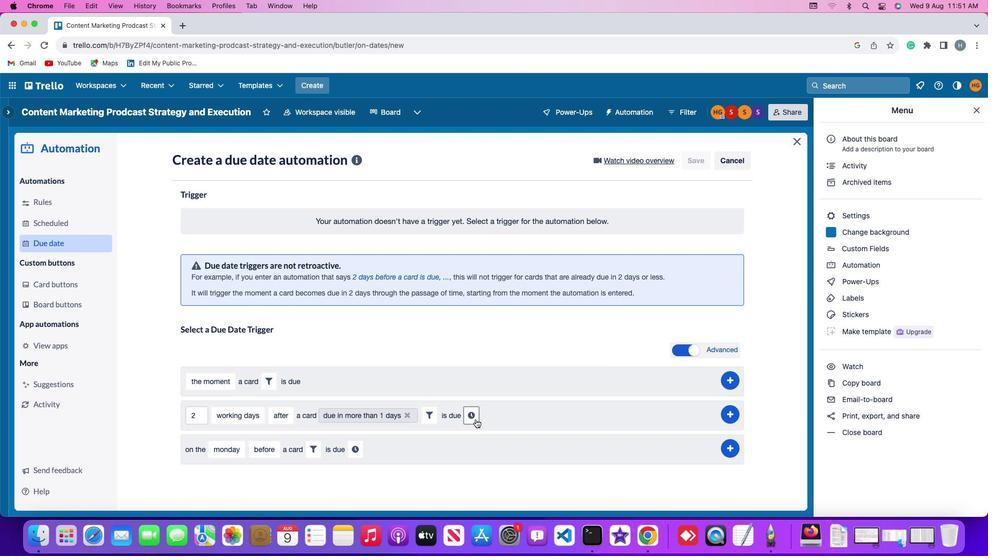 
Action: Mouse moved to (495, 418)
Screenshot: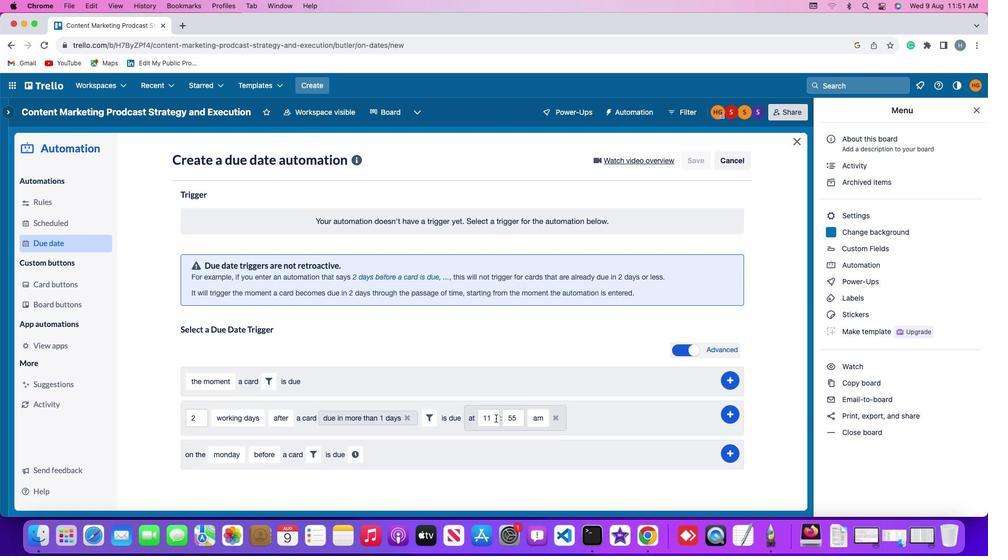 
Action: Mouse pressed left at (495, 418)
Screenshot: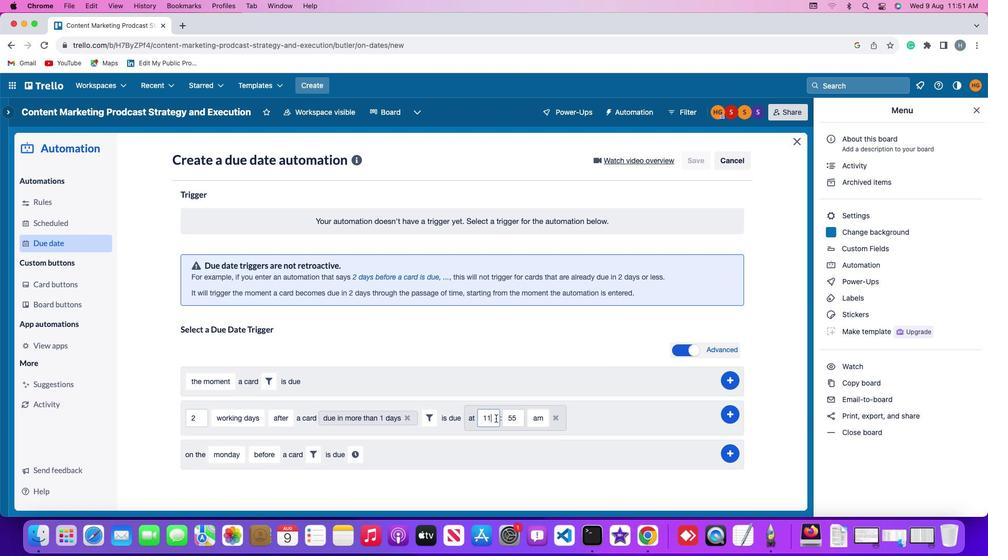 
Action: Key pressed Key.backspaceKey.backspace'1''1'
Screenshot: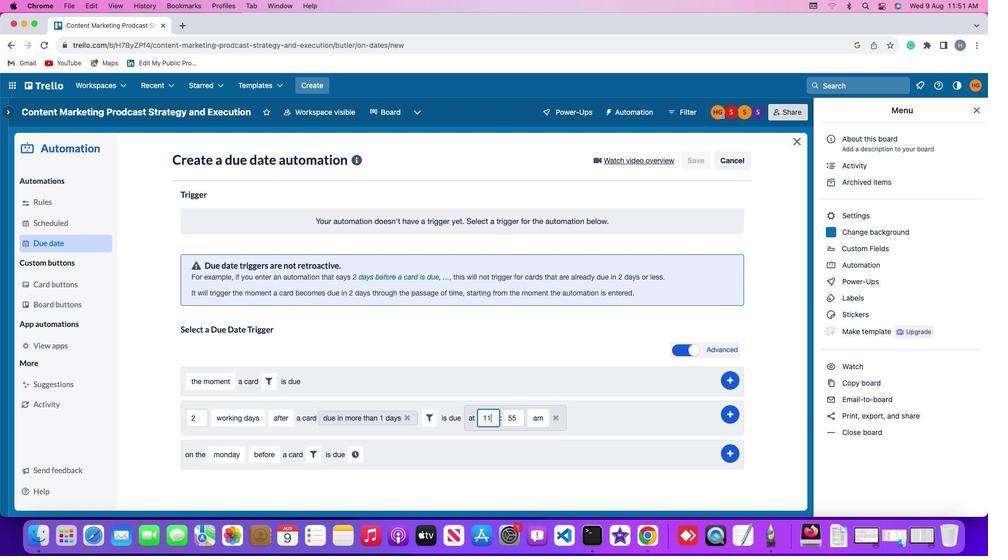 
Action: Mouse moved to (519, 417)
Screenshot: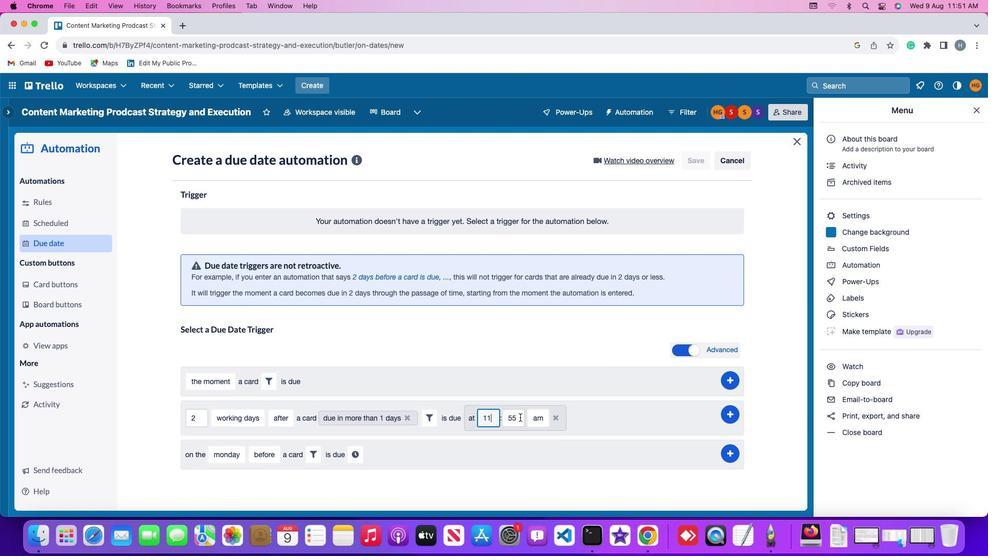 
Action: Mouse pressed left at (519, 417)
Screenshot: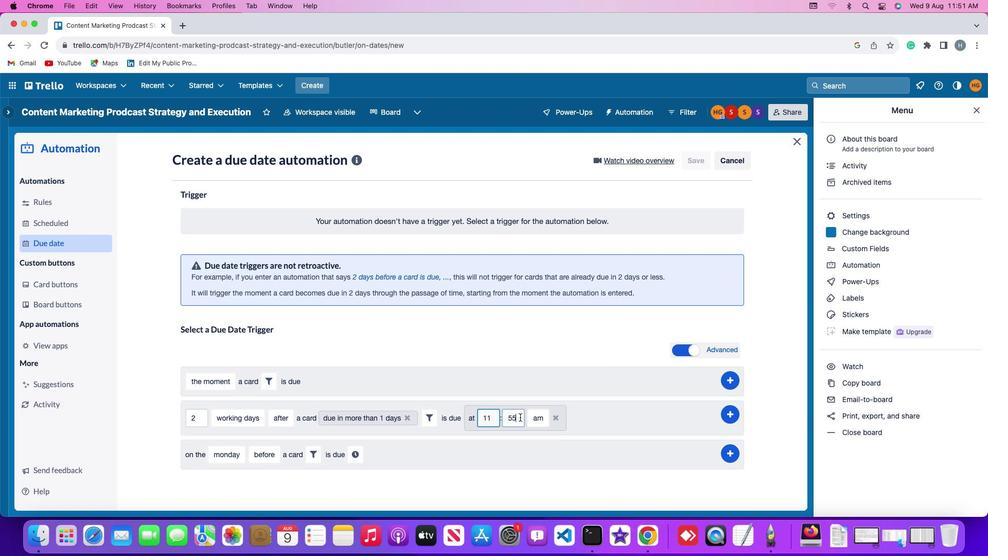 
Action: Key pressed Key.backspaceKey.backspace'0''0'
Screenshot: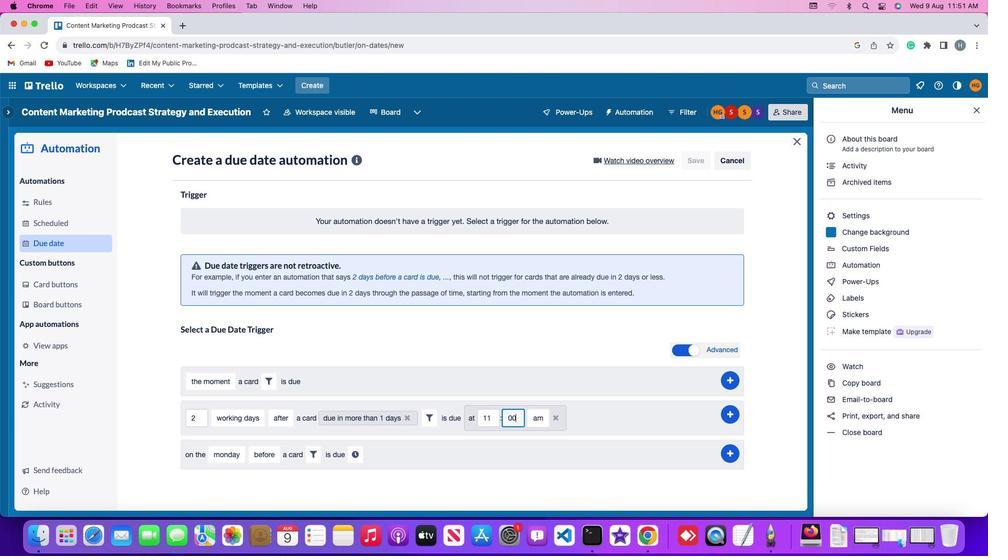 
Action: Mouse moved to (535, 418)
Screenshot: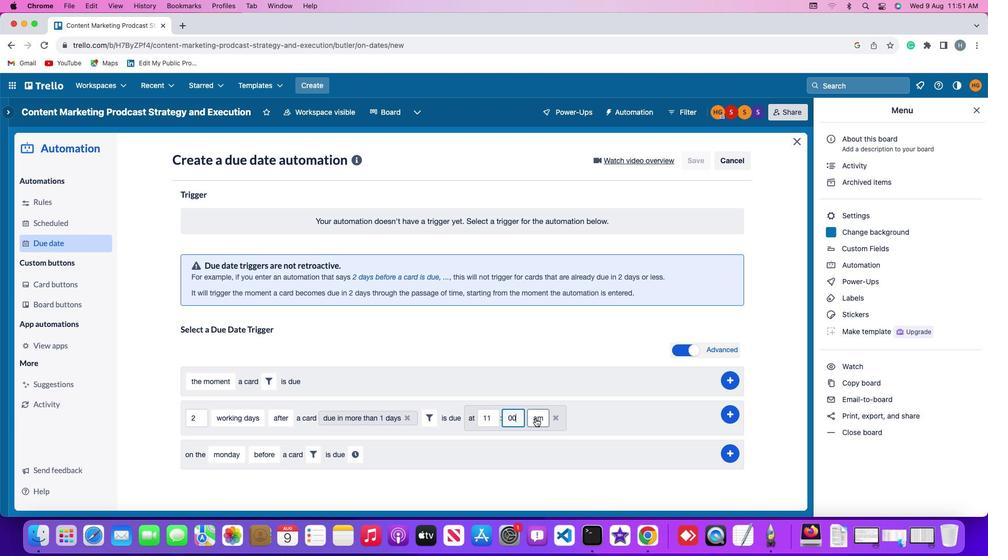 
Action: Mouse pressed left at (535, 418)
Screenshot: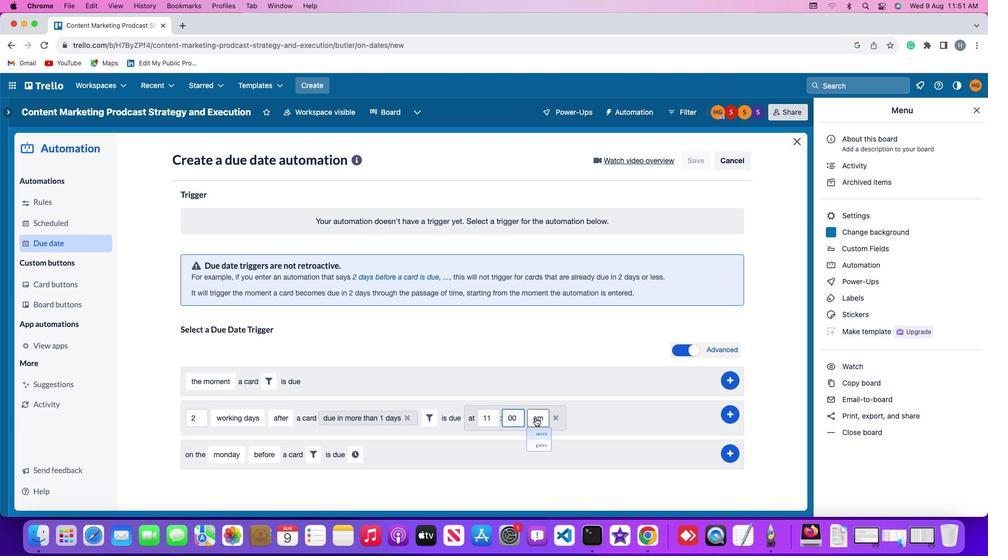
Action: Mouse moved to (540, 438)
Screenshot: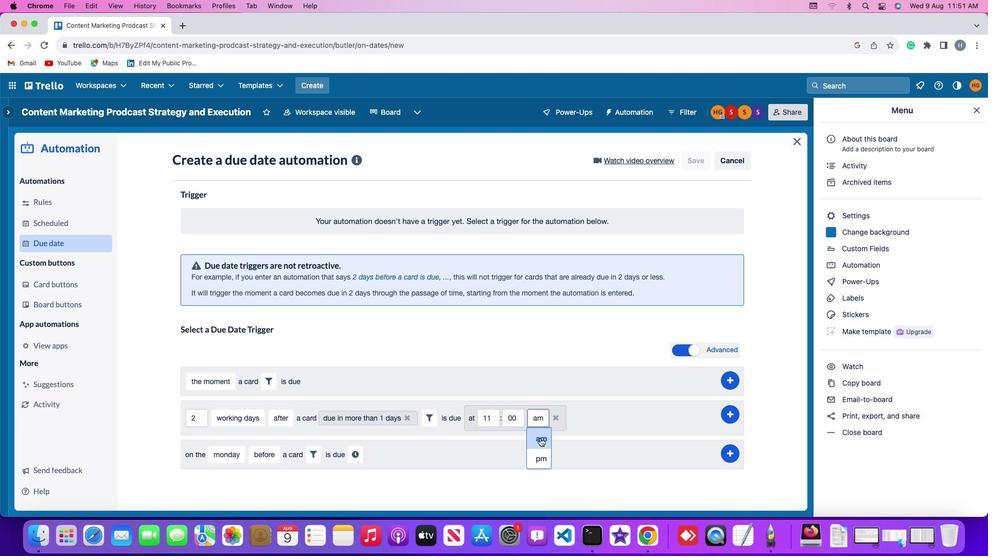 
Action: Mouse pressed left at (540, 438)
Screenshot: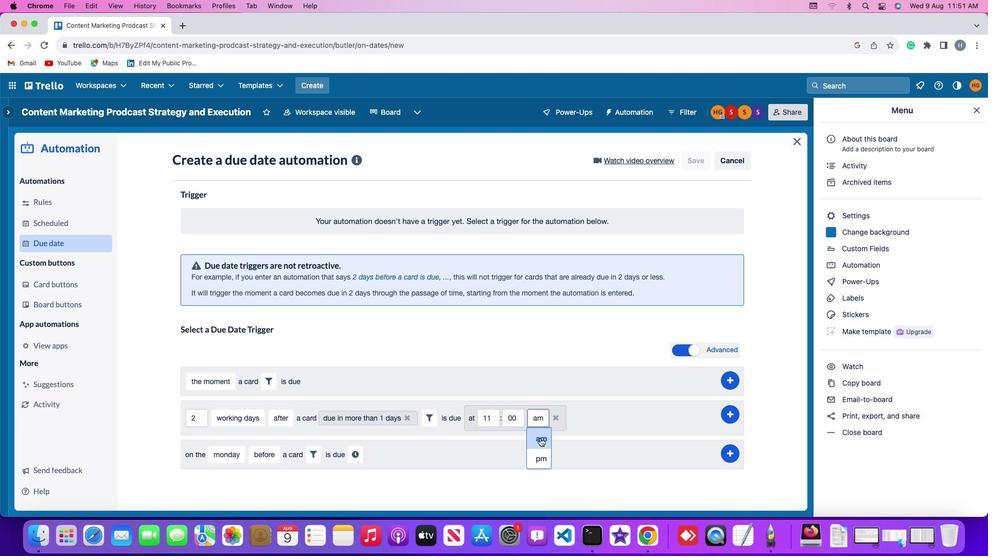 
Action: Mouse moved to (725, 414)
Screenshot: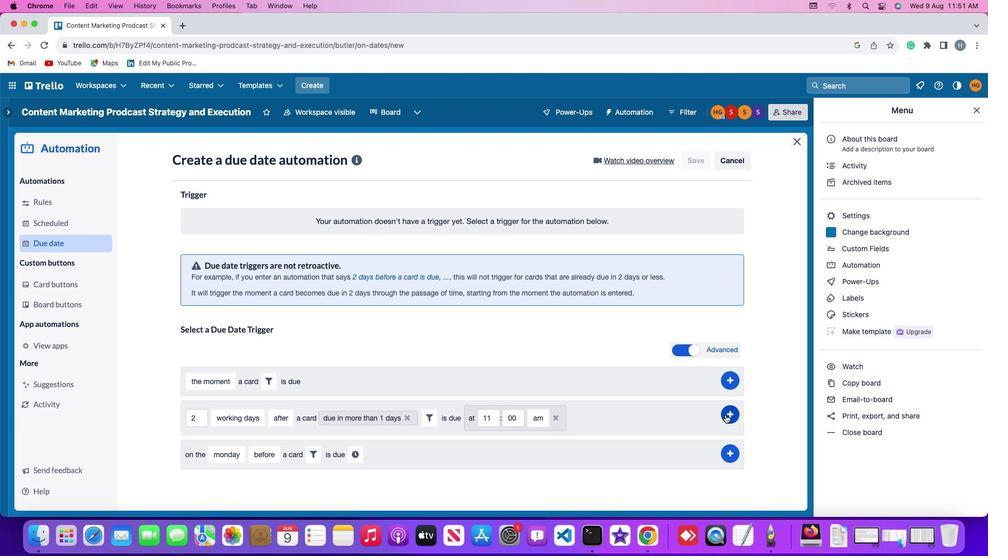 
Action: Mouse pressed left at (725, 414)
Screenshot: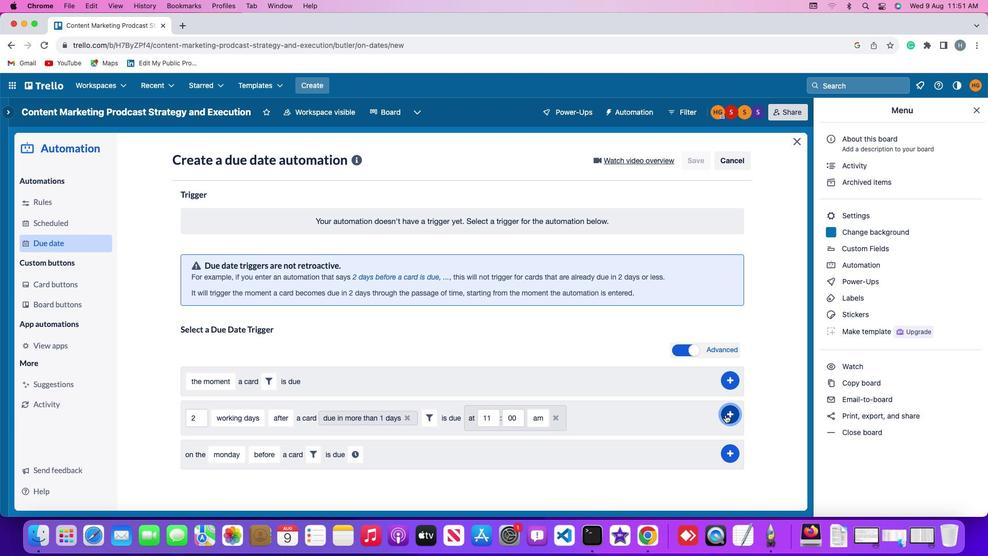 
Action: Mouse moved to (777, 330)
Screenshot: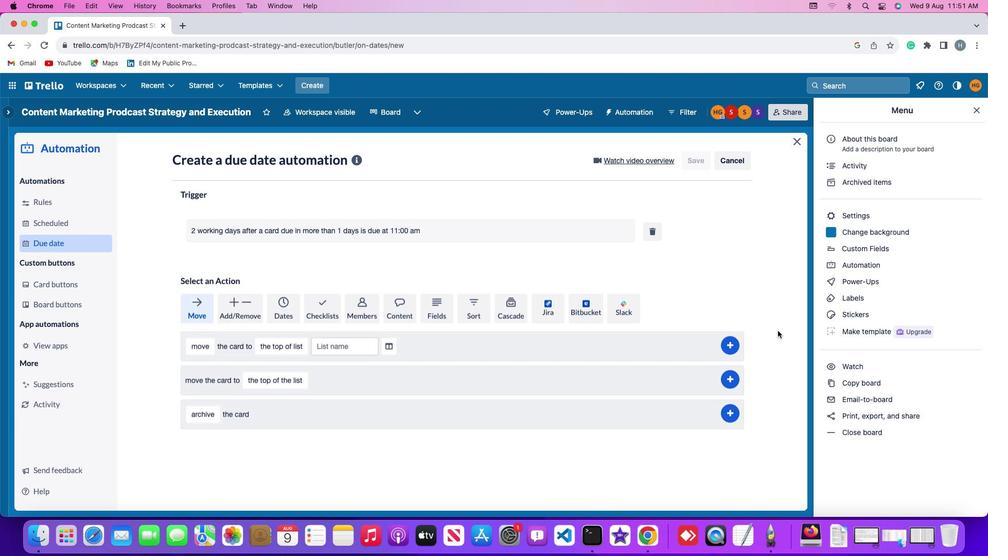 
